 Task: In the Company merck.com, Create email and send with subject: 'We're Thrilled to Welcome You ', and with mail content 'Good Day,_x000D_
Embrace the power of innovation. Our disruptive solution will propel your industry forward and position you as a leader in your field._x000D_
Best Regards', attach the document: Project_plan.docx and insert image: visitingcard.jpg. Below Best Regards, write Twitter and insert the URL: 'twitter.com'. Mark checkbox to create task to follow up : In 3 business days .  Enter or choose an email address of recipient's from company's contact and send.. Logged in from softage.1@softage.net
Action: Mouse moved to (90, 60)
Screenshot: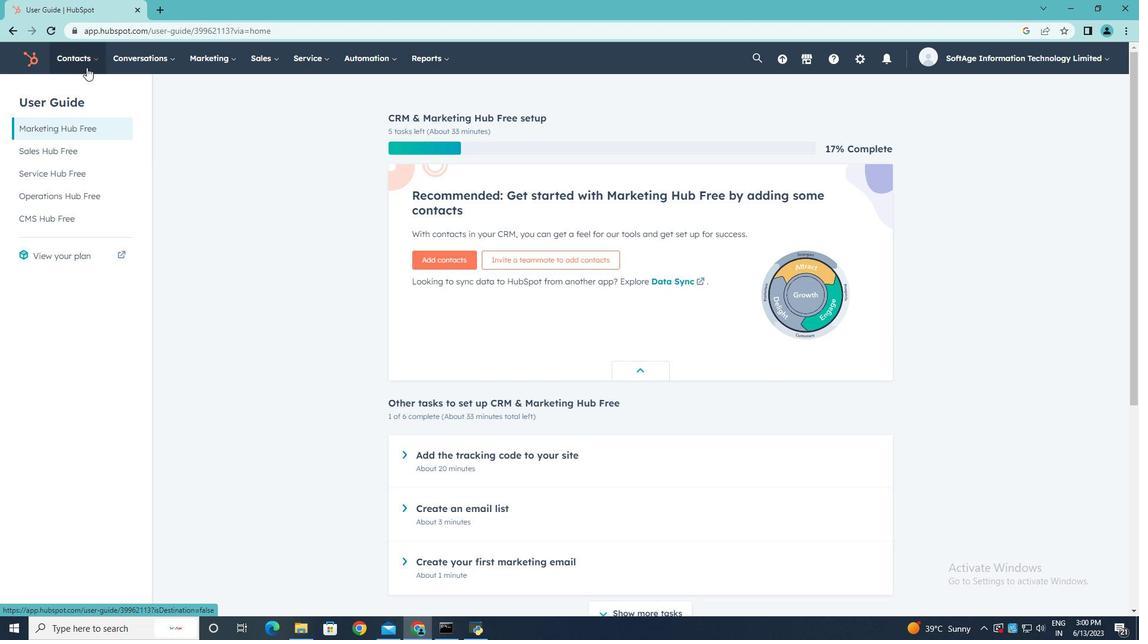 
Action: Mouse pressed left at (90, 60)
Screenshot: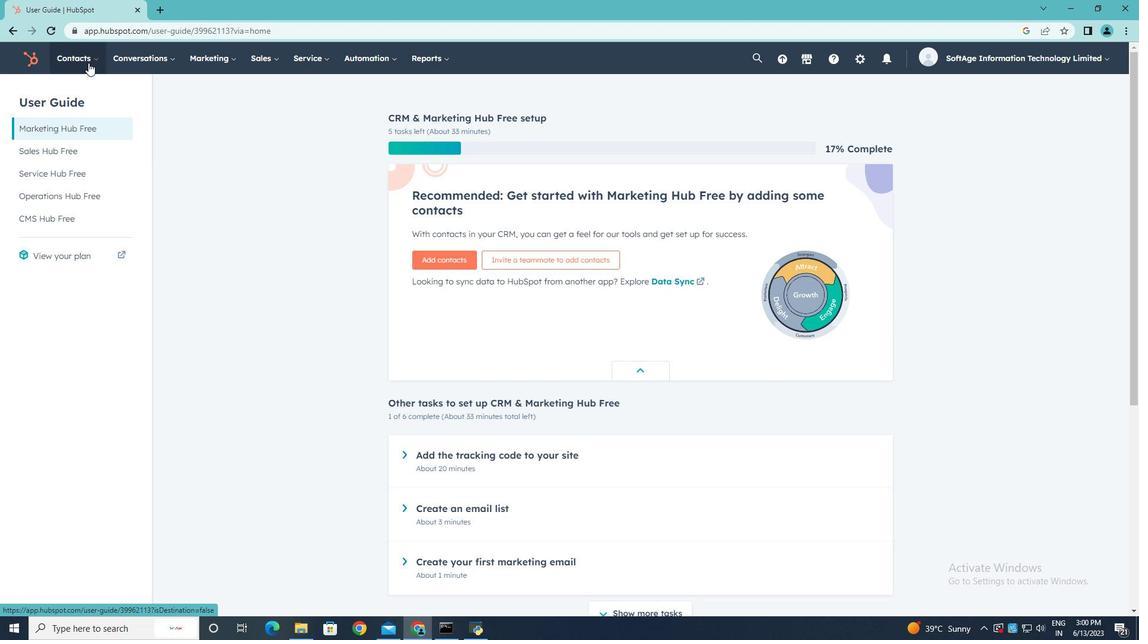 
Action: Mouse moved to (79, 115)
Screenshot: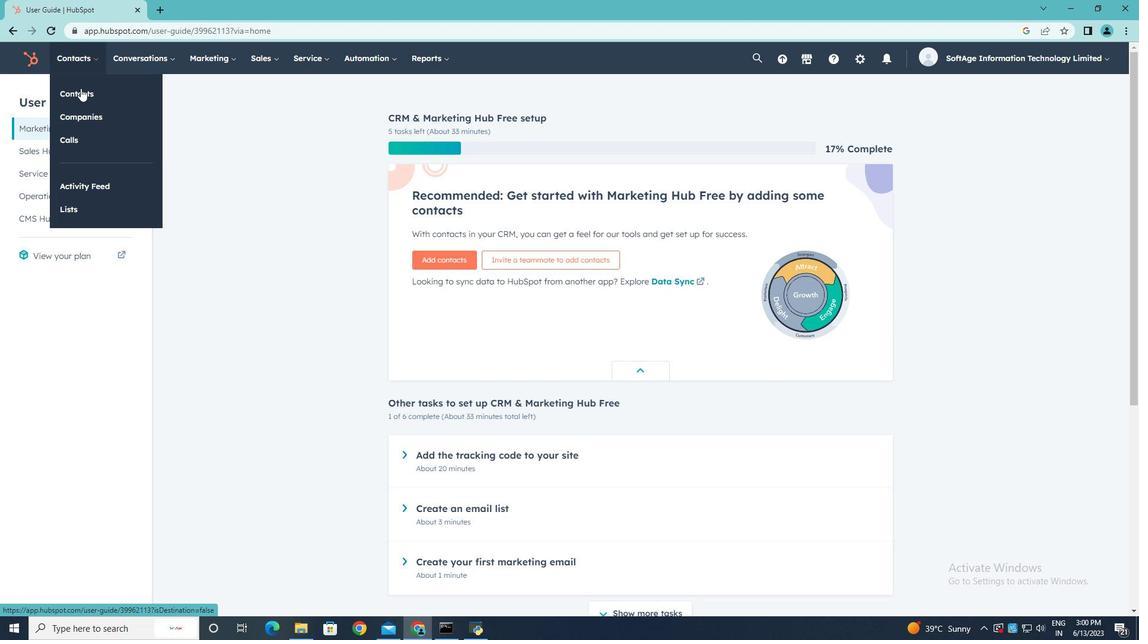 
Action: Mouse pressed left at (79, 115)
Screenshot: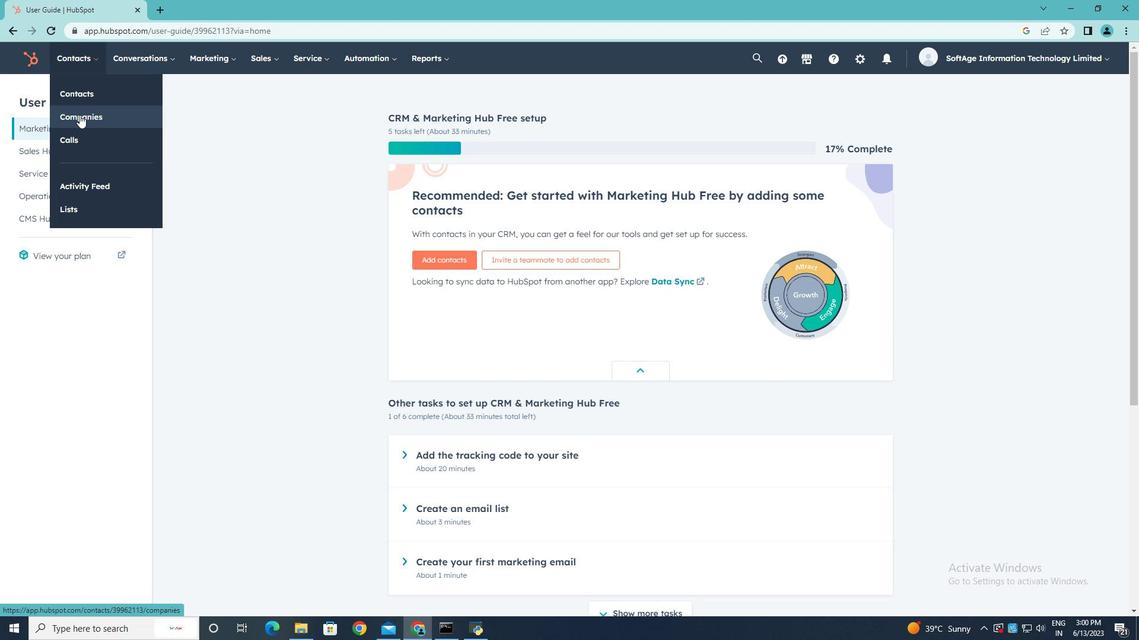 
Action: Mouse moved to (96, 194)
Screenshot: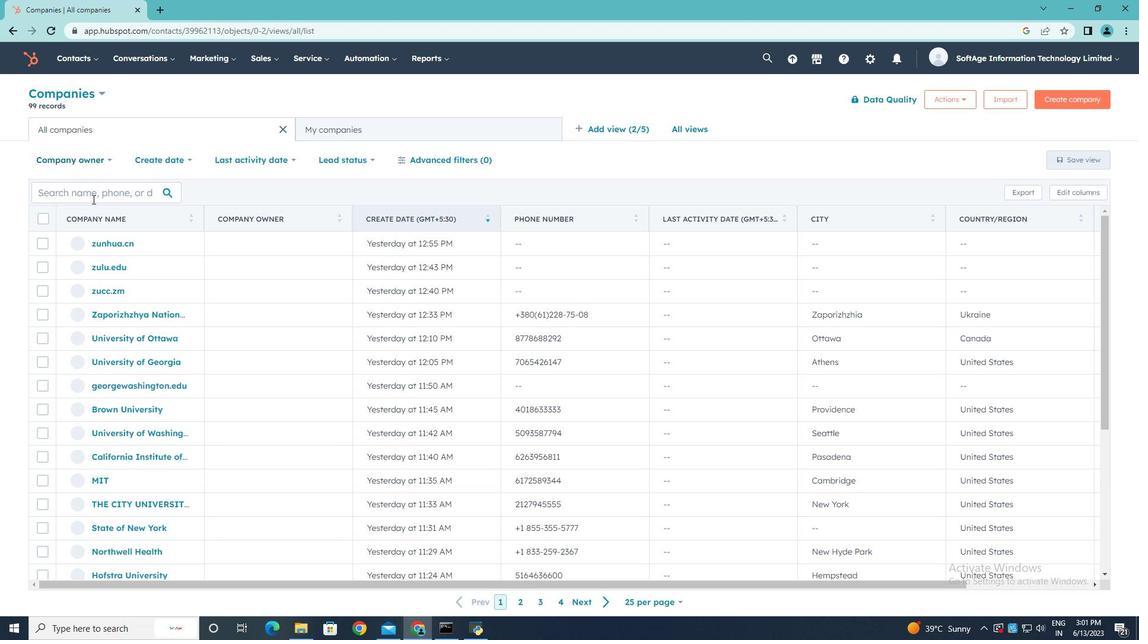 
Action: Mouse pressed left at (96, 194)
Screenshot: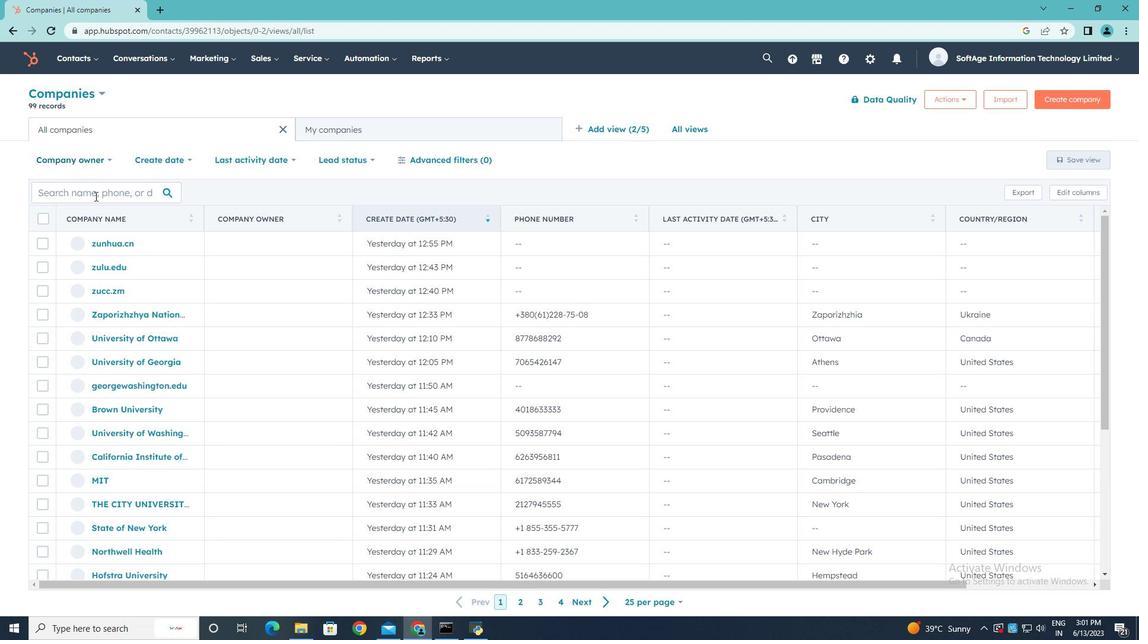 
Action: Key pressed merck.com
Screenshot: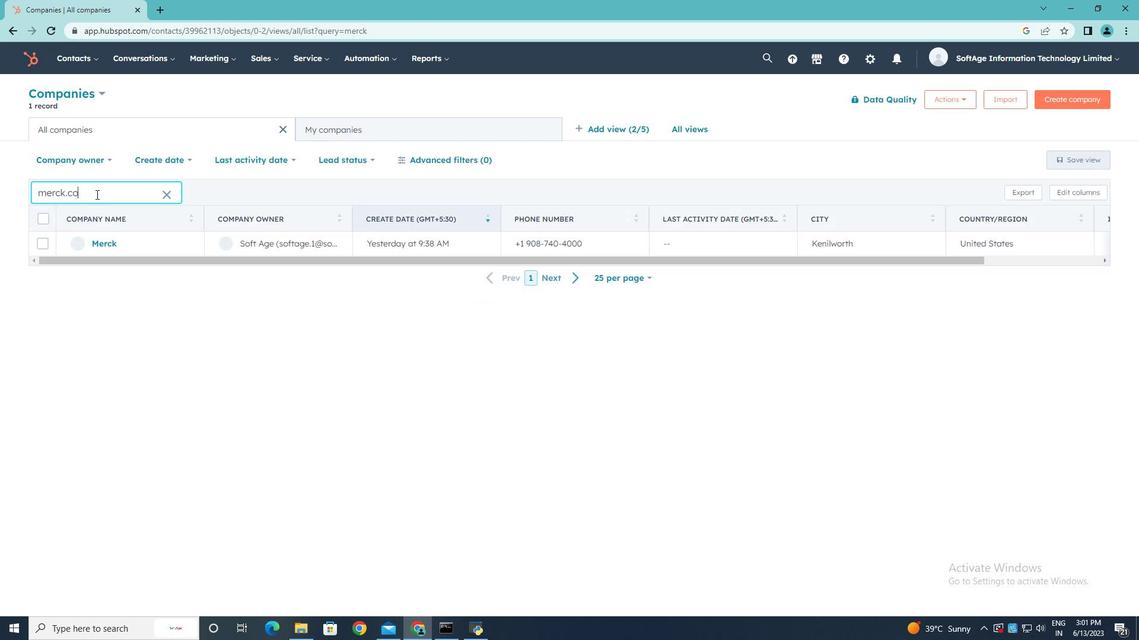 
Action: Mouse moved to (95, 239)
Screenshot: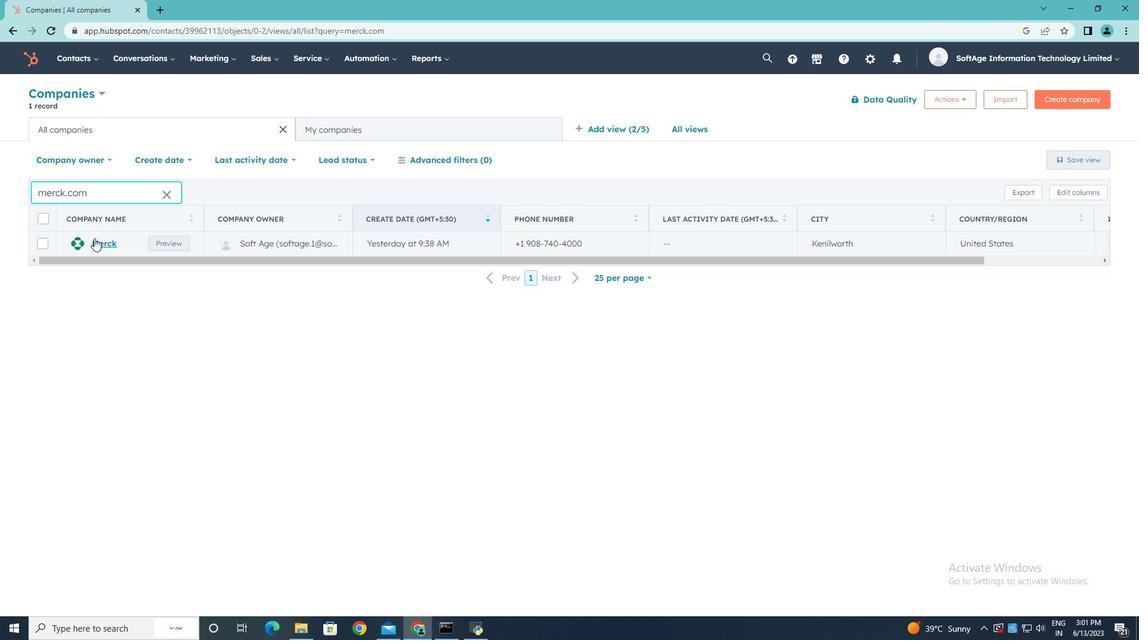 
Action: Mouse pressed left at (95, 239)
Screenshot: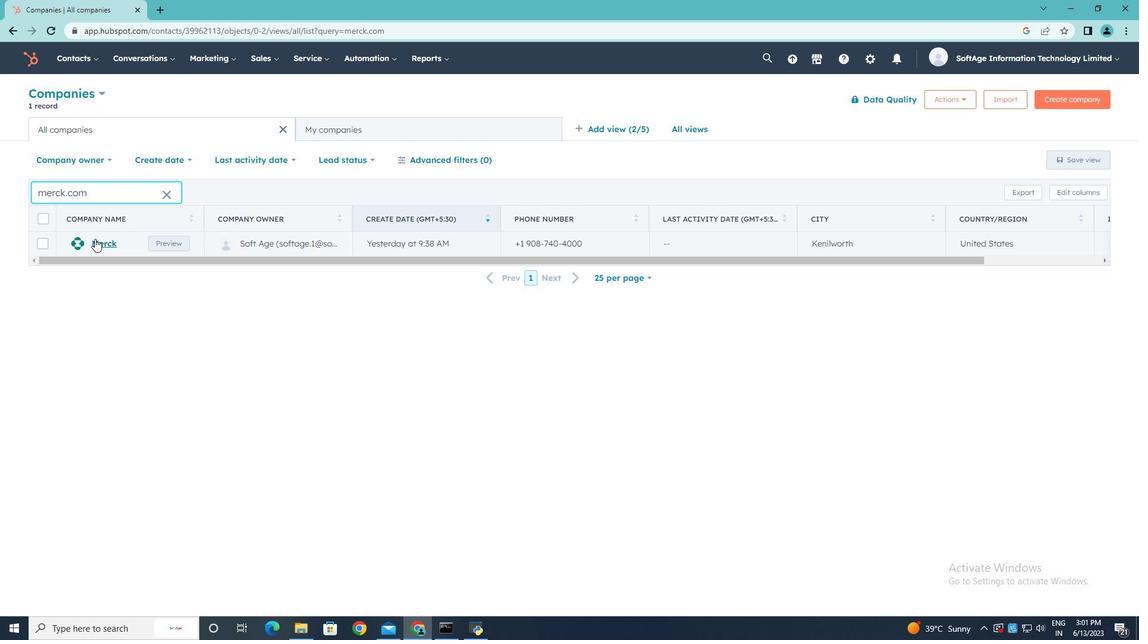 
Action: Mouse moved to (81, 200)
Screenshot: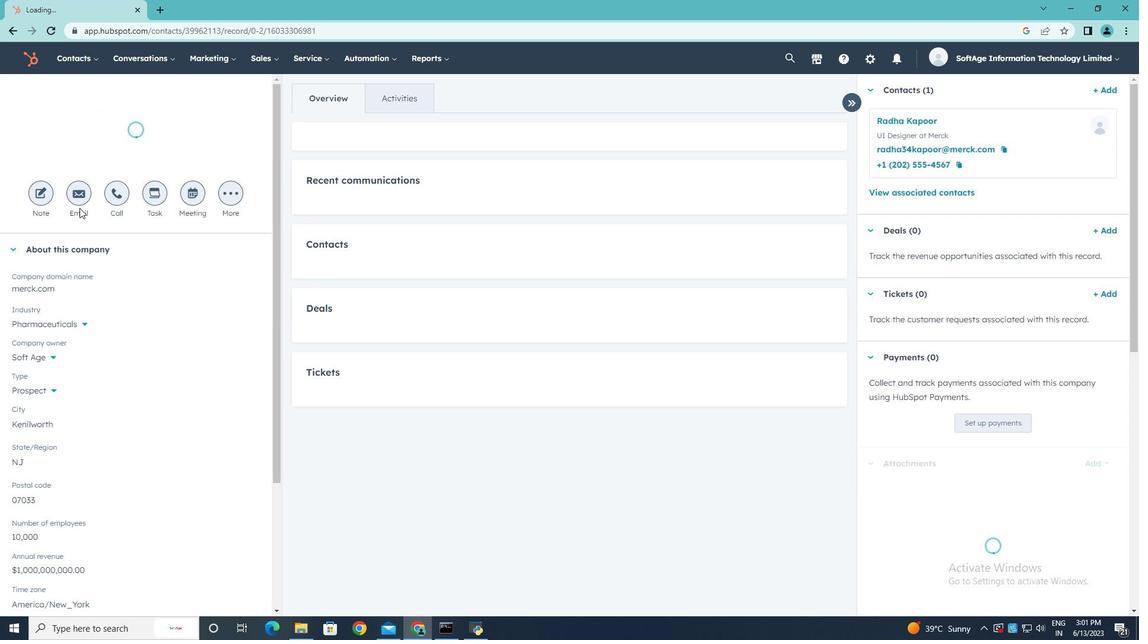 
Action: Mouse pressed left at (81, 200)
Screenshot: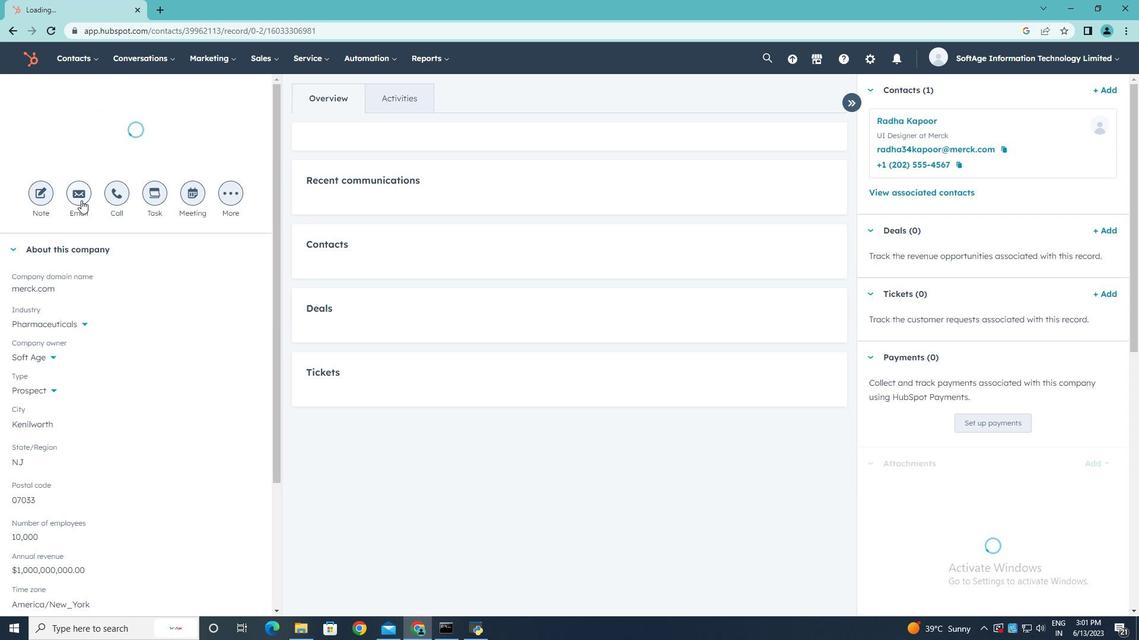 
Action: Mouse moved to (728, 403)
Screenshot: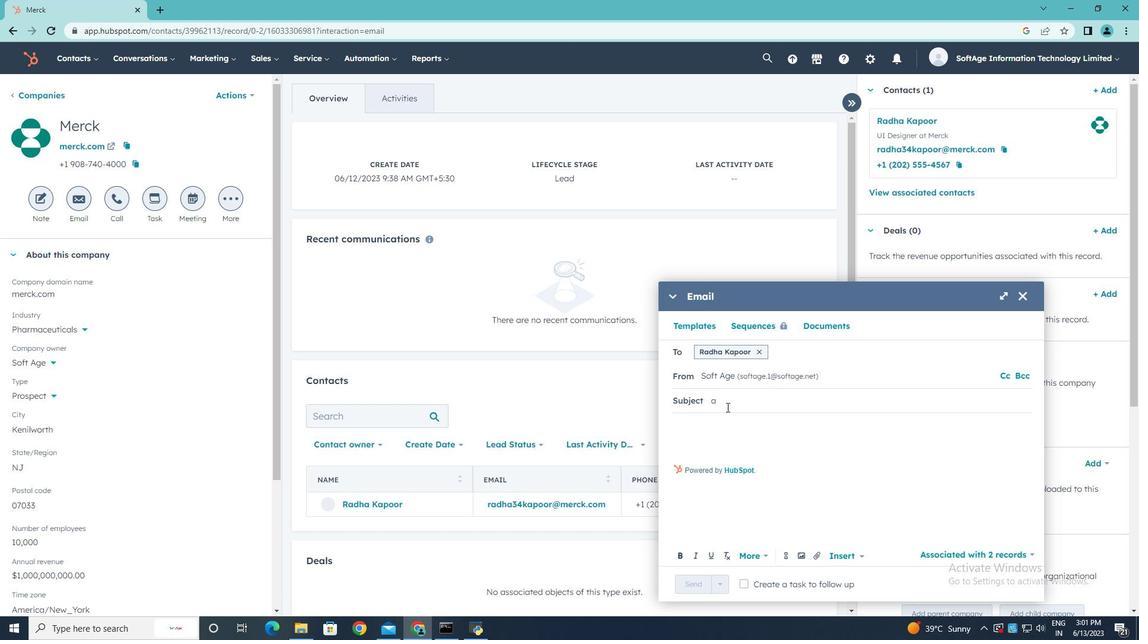 
Action: Mouse pressed left at (728, 403)
Screenshot: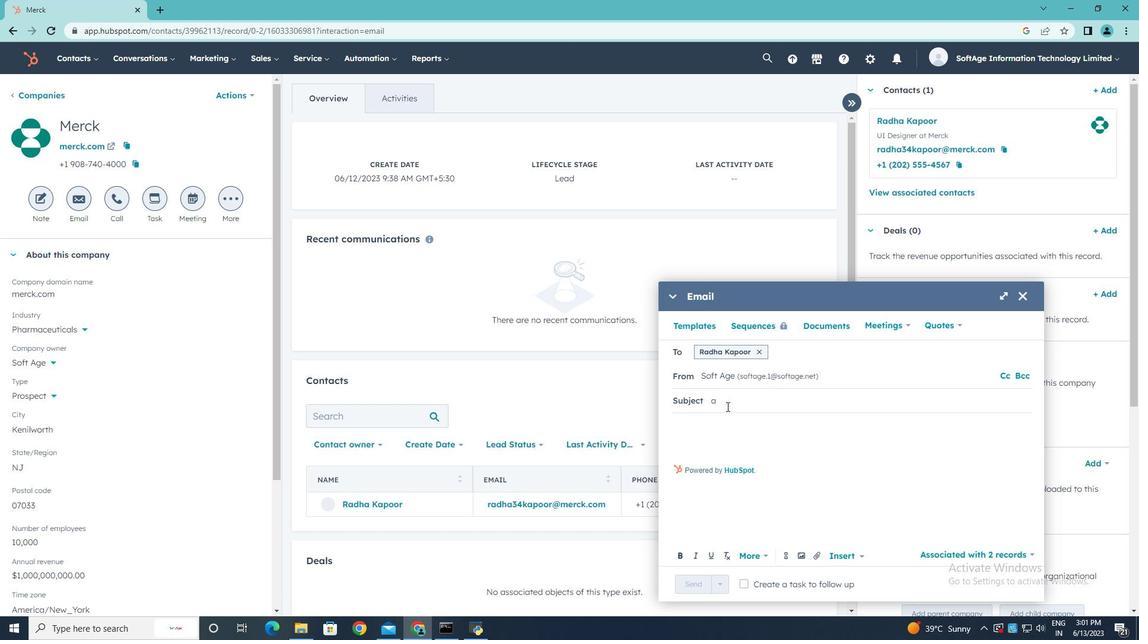 
Action: Mouse moved to (709, 404)
Screenshot: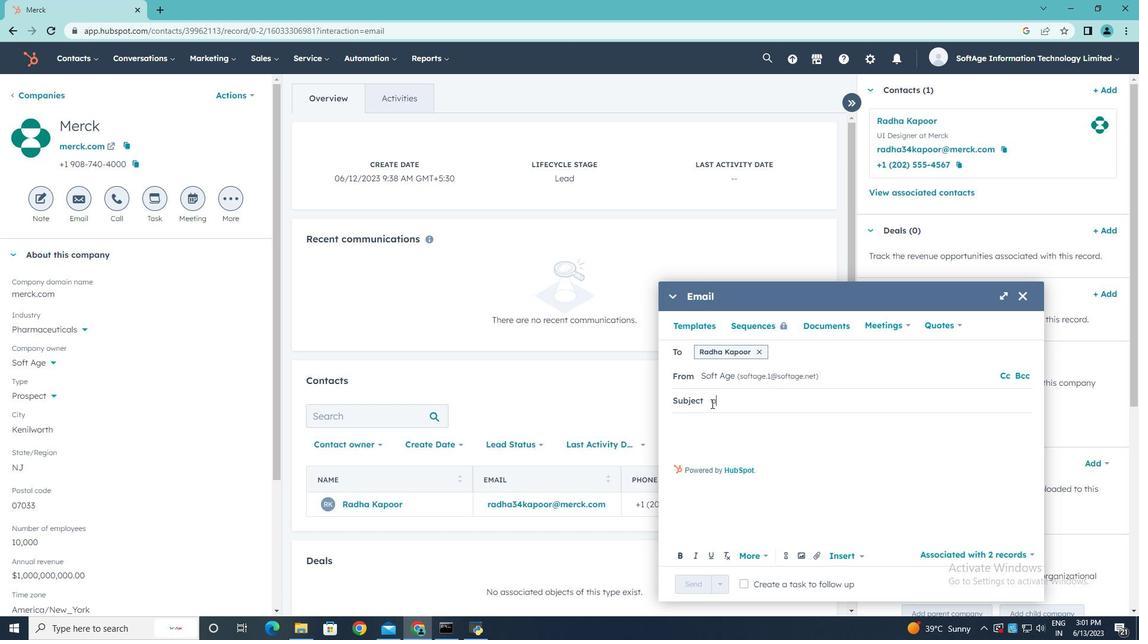 
Action: Key pressed <Key.shift>We're<Key.space><Key.shift><Key.shift><Key.shift>Thrilled<Key.space>to<Key.space><Key.shift>Welcome<Key.space><Key.shift>You
Screenshot: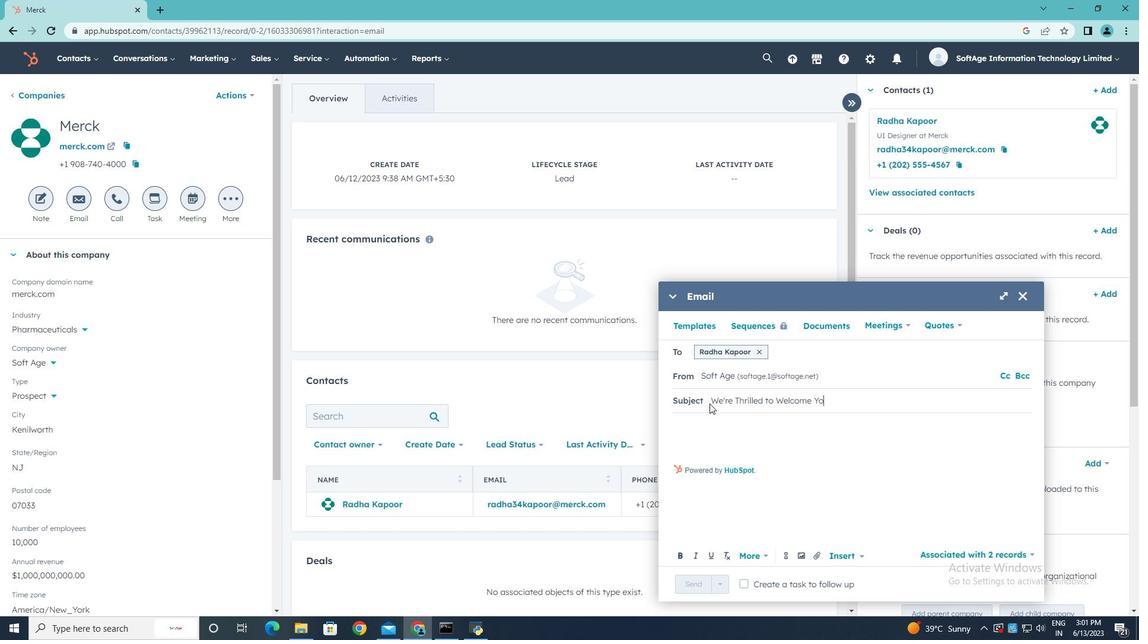 
Action: Mouse moved to (679, 422)
Screenshot: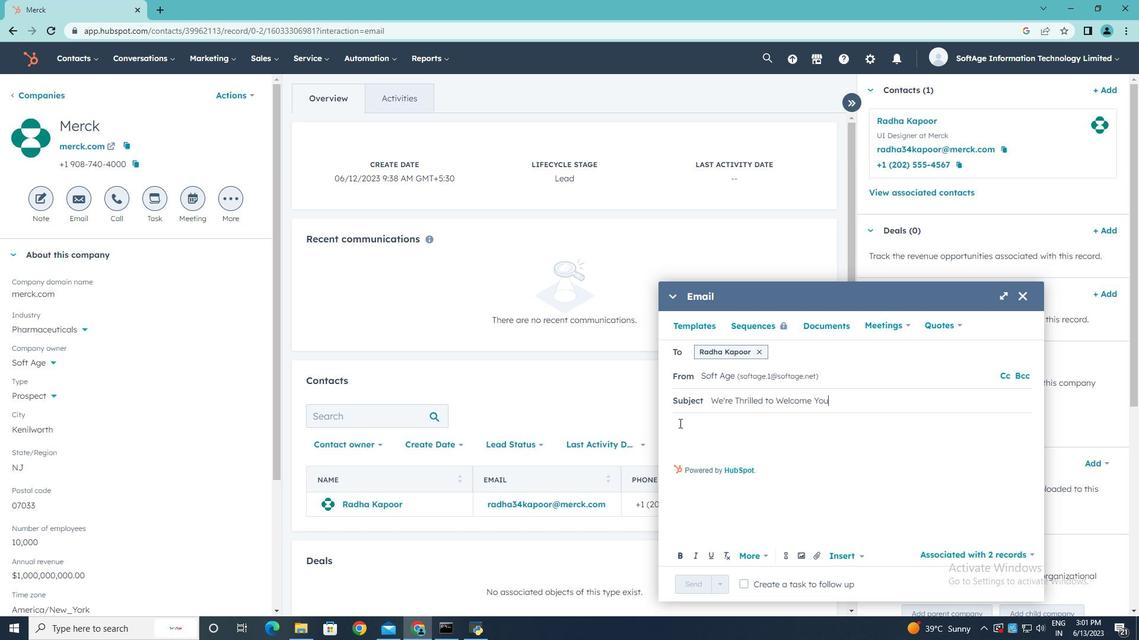 
Action: Mouse pressed left at (679, 422)
Screenshot: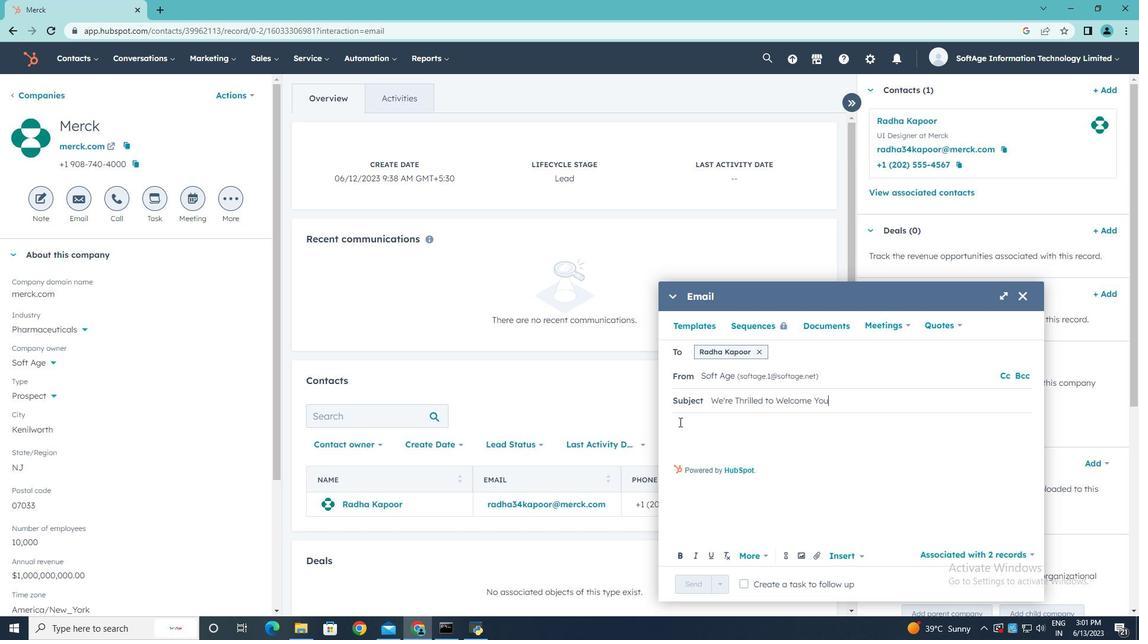 
Action: Key pressed <Key.shift><Key.shift><Key.shift><Key.shift><Key.shift><Key.shift><Key.shift><Key.shift><Key.shift><Key.shift><Key.shift><Key.shift><Key.shift><Key.shift><Key.shift><Key.shift><Key.shift>Good<Key.space><Key.shift>Day,
Screenshot: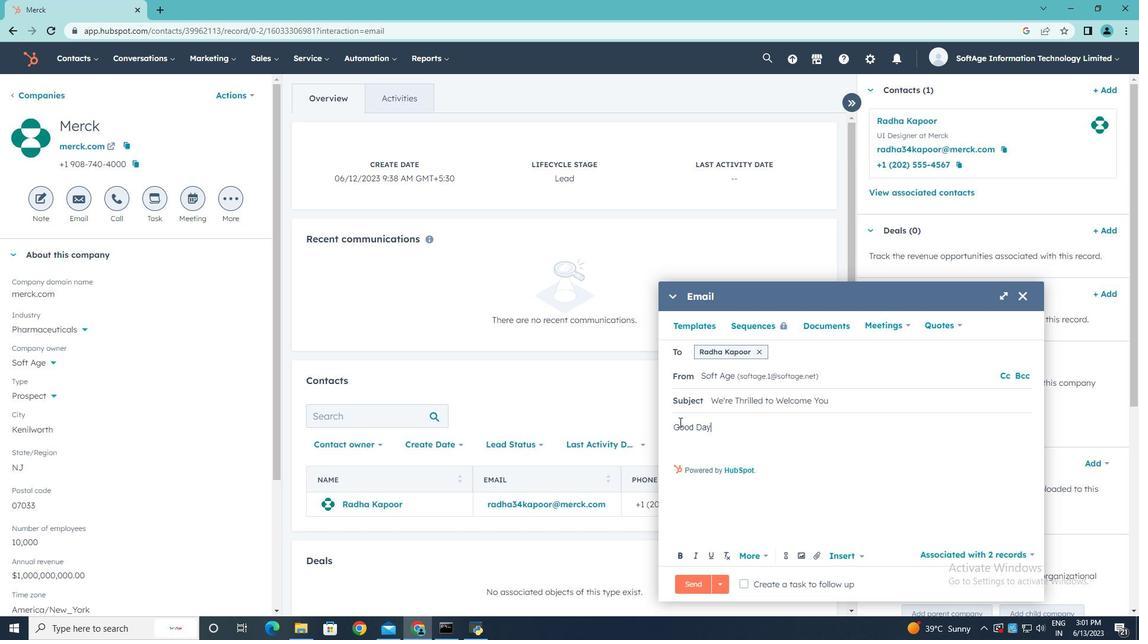 
Action: Mouse moved to (678, 437)
Screenshot: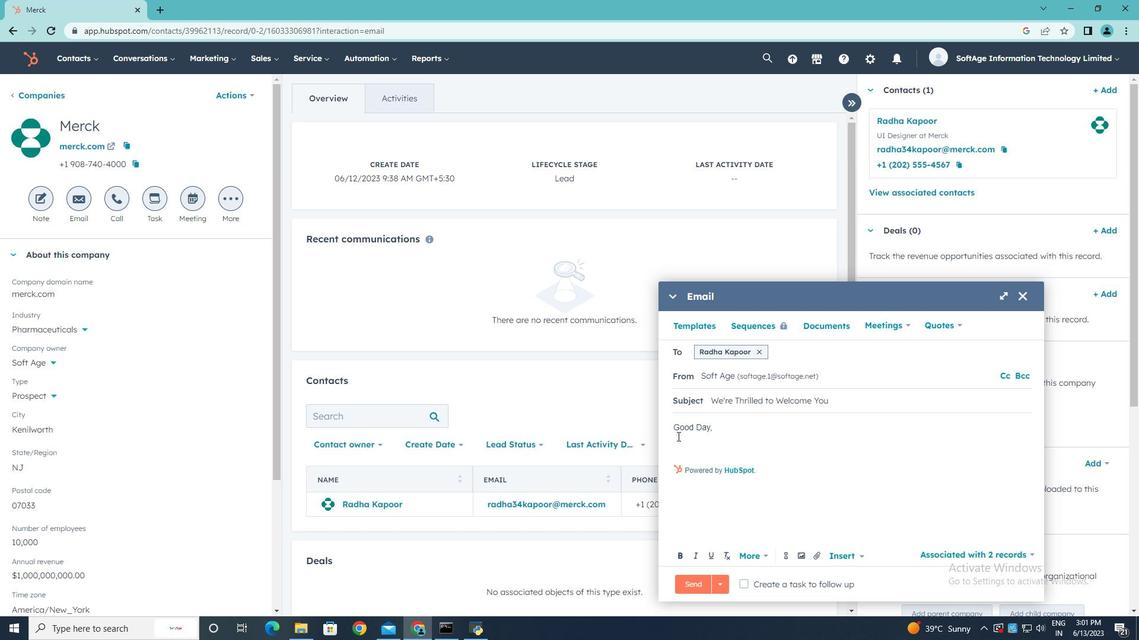
Action: Mouse pressed left at (678, 437)
Screenshot: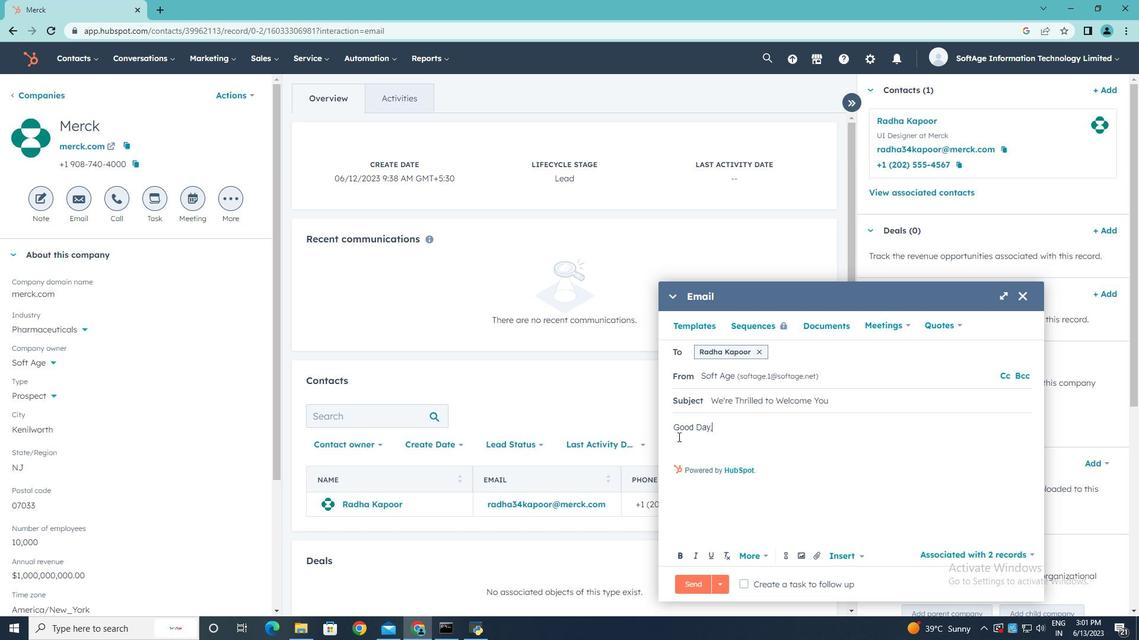 
Action: Mouse moved to (688, 360)
Screenshot: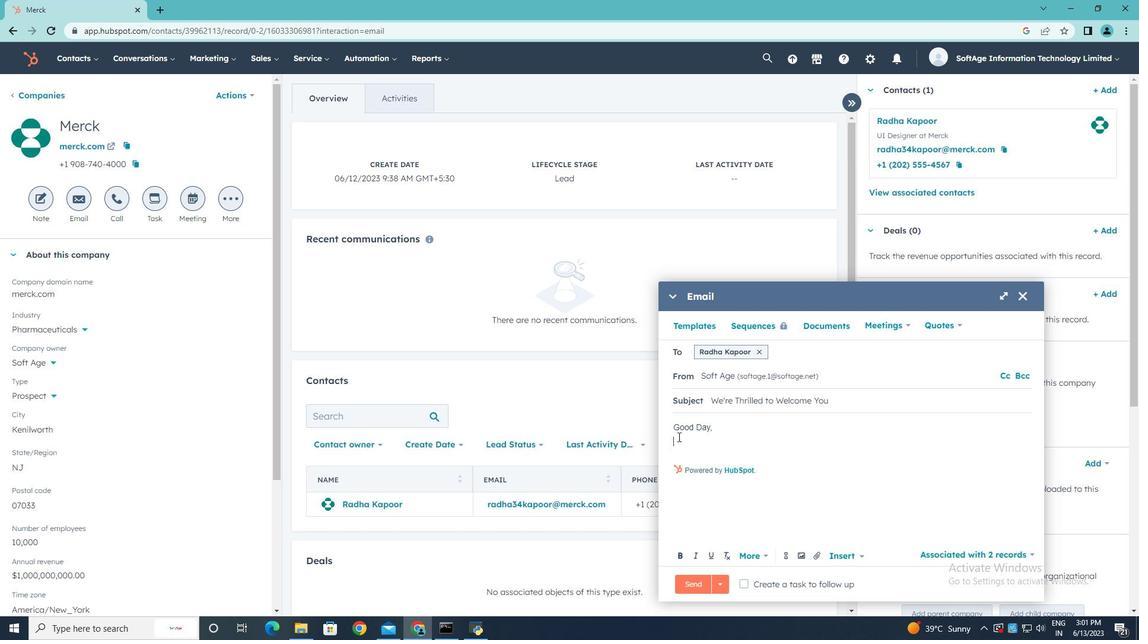 
Action: Key pressed <Key.shift>Embrace<Key.space>the<Key.space>power<Key.space>of<Key.space>innovation.<Key.space><Key.shift>Our<Key.space>disruptive<Key.space>solution<Key.space>will<Key.space>propel<Key.space>your<Key.space>industry<Key.space>forward<Key.space>and<Key.space>position<Key.space>you<Key.space>as<Key.space>a<Key.space>leader<Key.space>in<Key.space>your<Key.space>field.
Screenshot: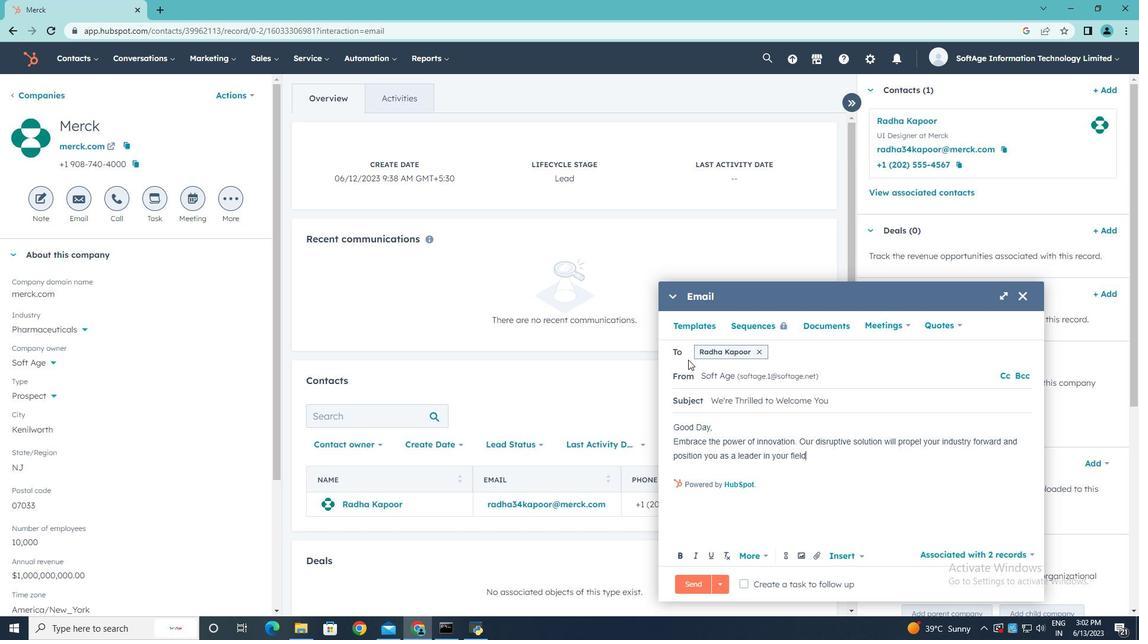 
Action: Mouse moved to (687, 470)
Screenshot: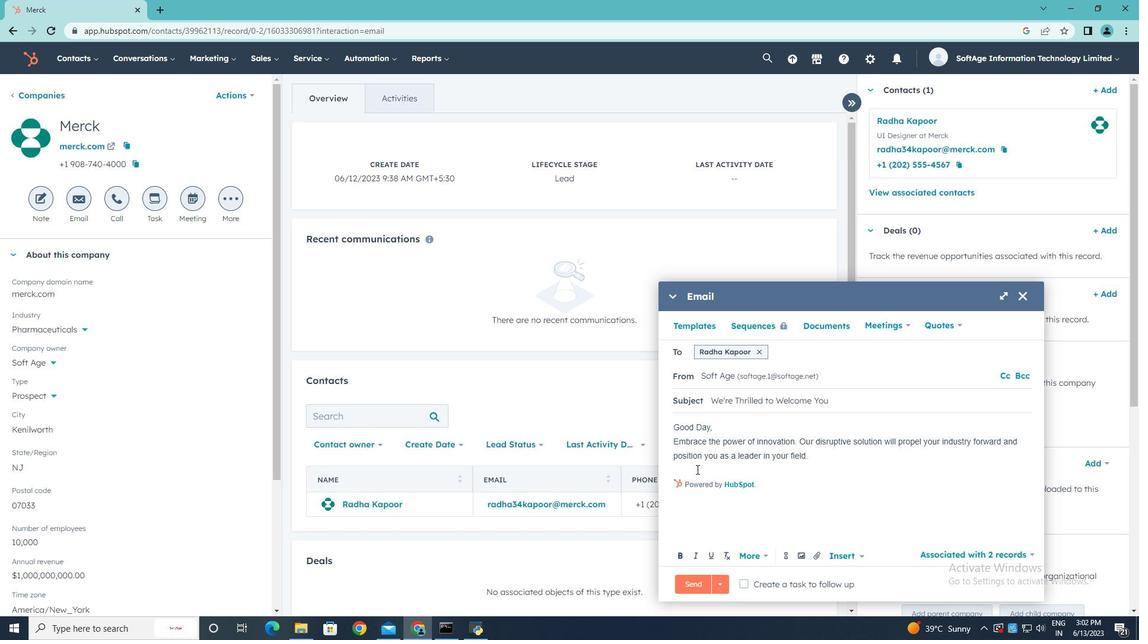 
Action: Mouse pressed left at (687, 470)
Screenshot: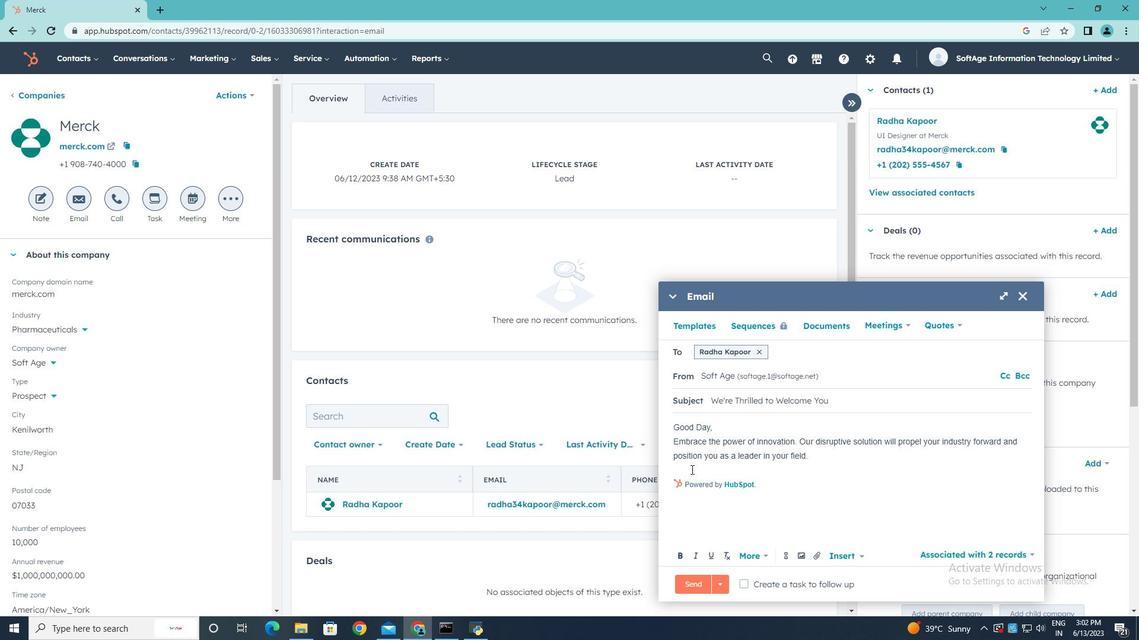 
Action: Mouse moved to (687, 470)
Screenshot: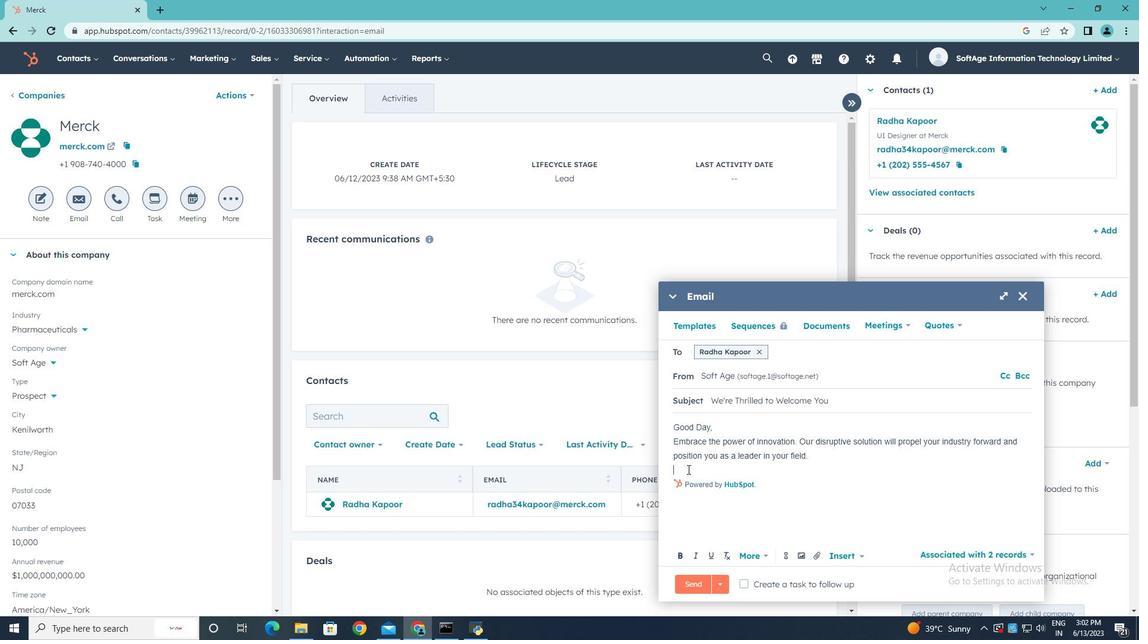 
Action: Key pressed <Key.enter><Key.shift>Best<Key.space><Key.shift>Regards,
Screenshot: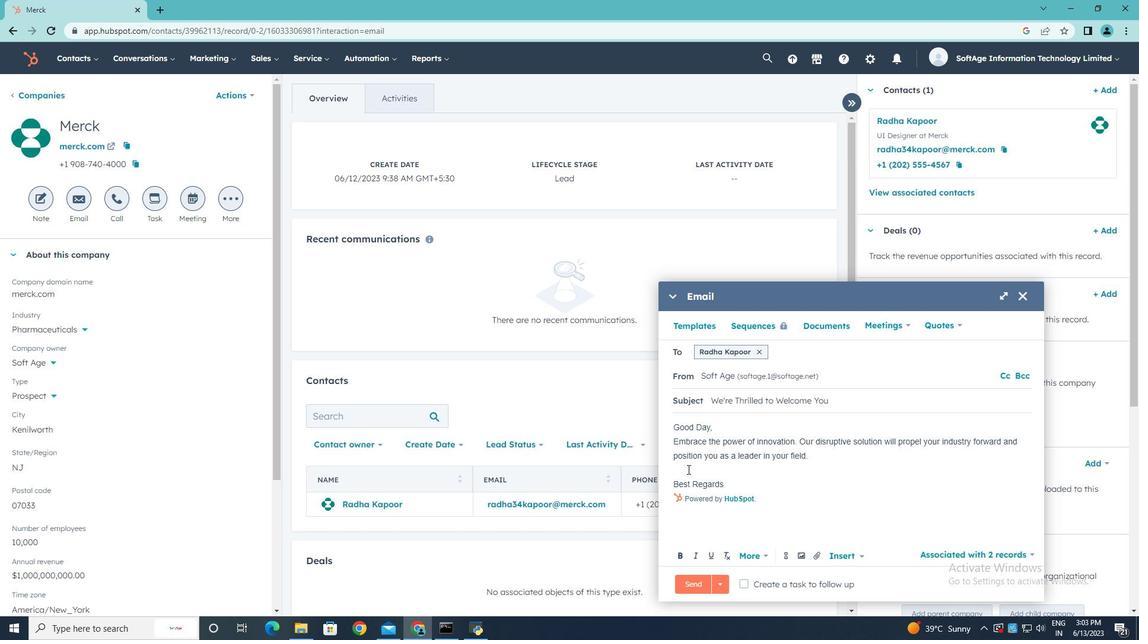 
Action: Mouse moved to (815, 557)
Screenshot: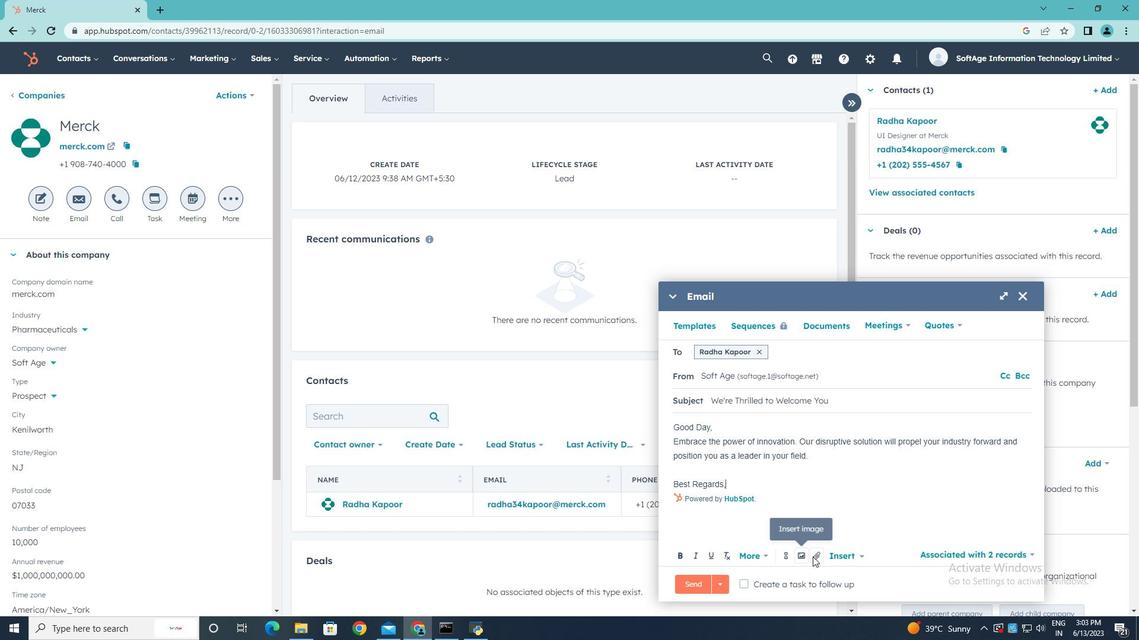 
Action: Mouse pressed left at (815, 557)
Screenshot: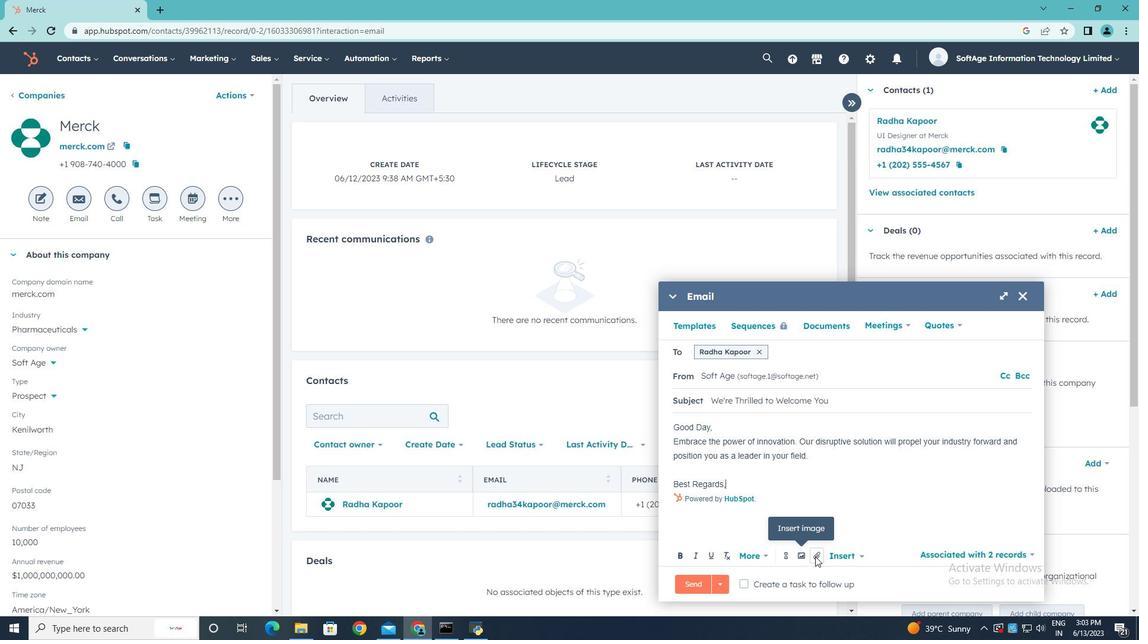 
Action: Mouse moved to (834, 519)
Screenshot: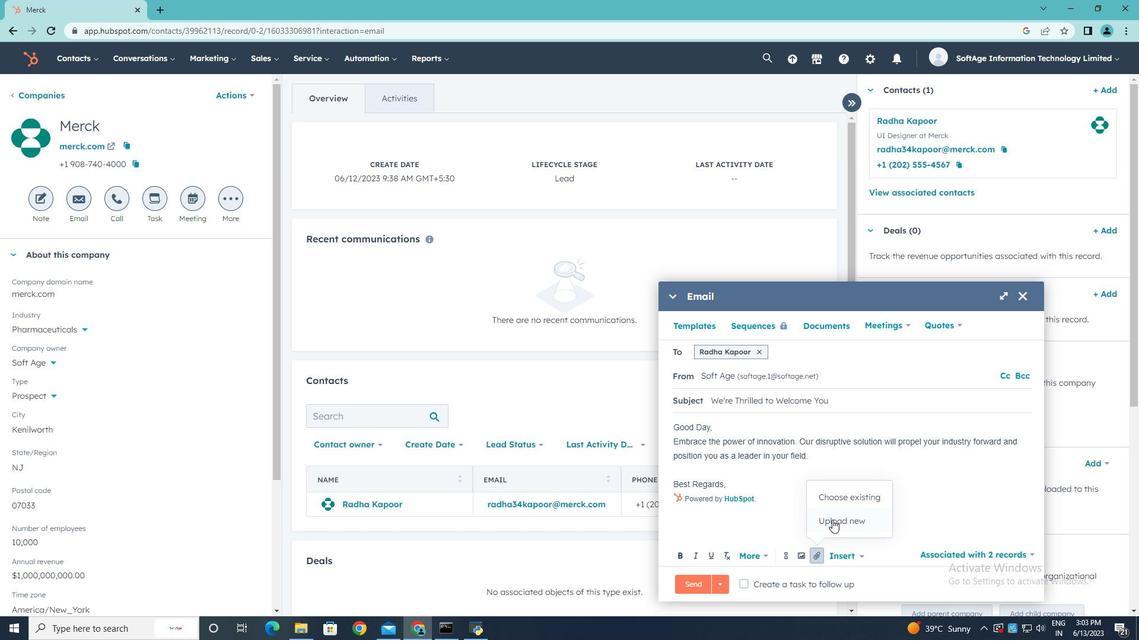 
Action: Mouse pressed left at (834, 519)
Screenshot: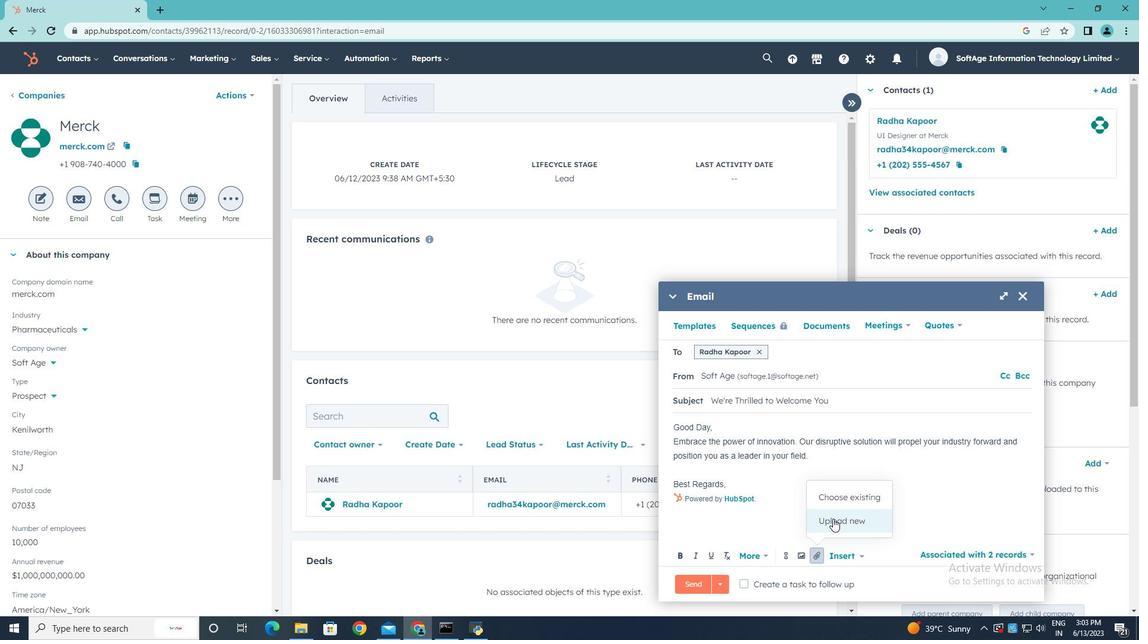 
Action: Mouse moved to (208, 122)
Screenshot: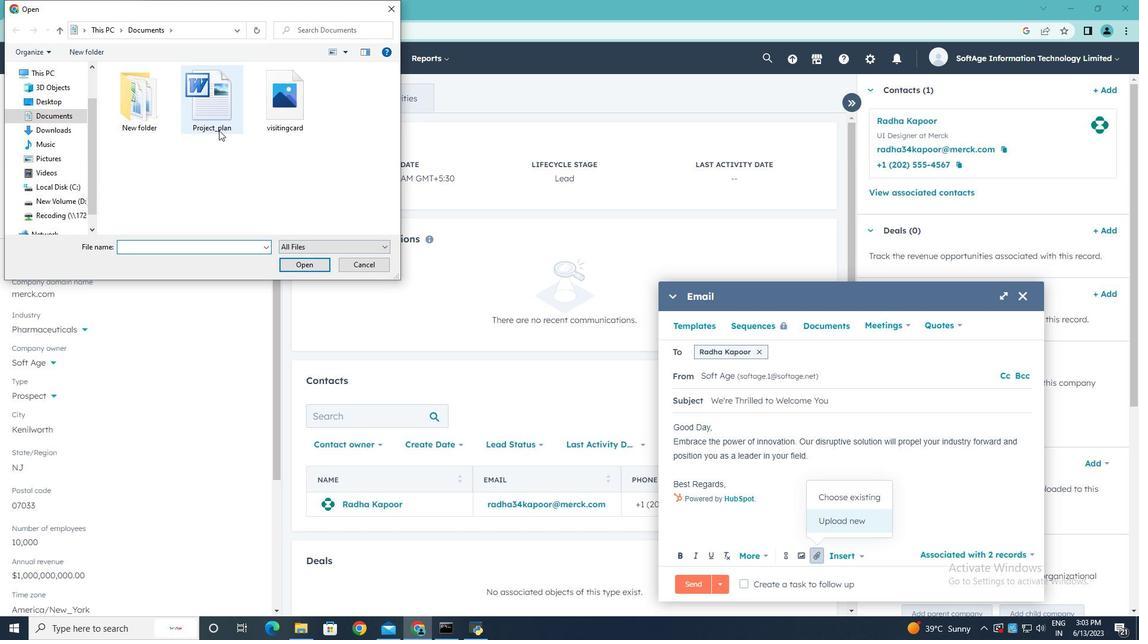 
Action: Mouse pressed left at (208, 122)
Screenshot: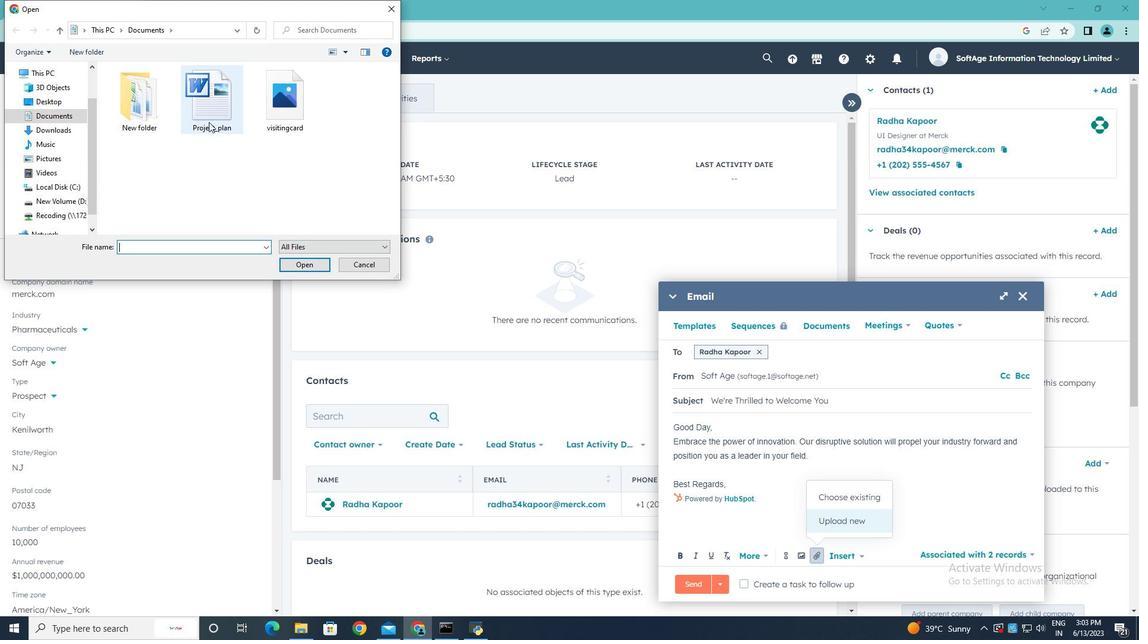 
Action: Mouse moved to (299, 268)
Screenshot: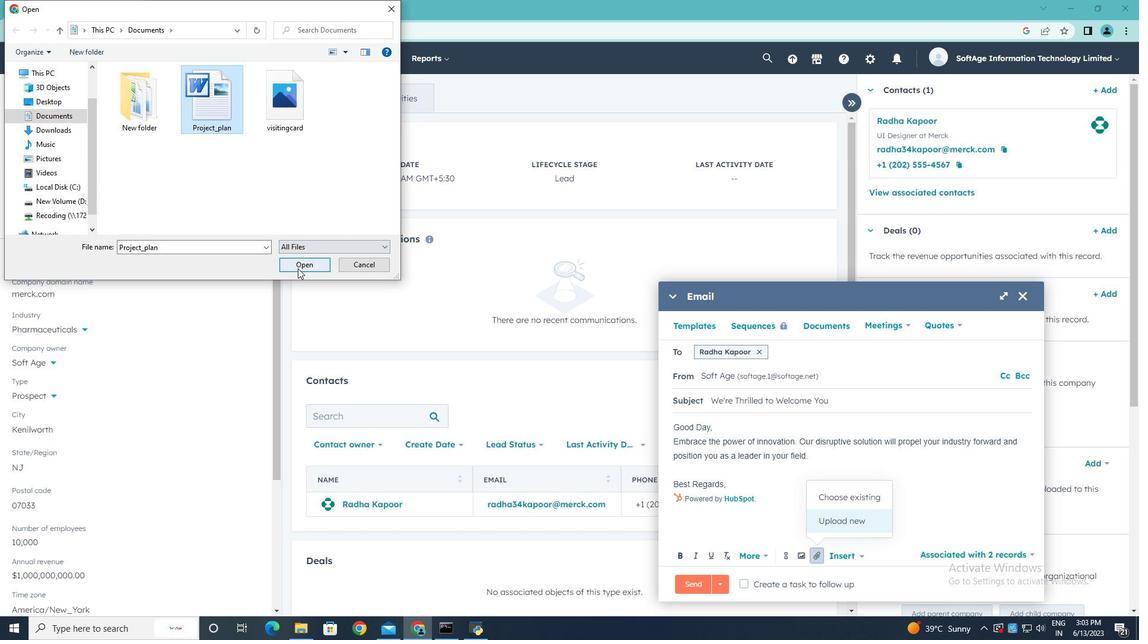 
Action: Mouse pressed left at (299, 268)
Screenshot: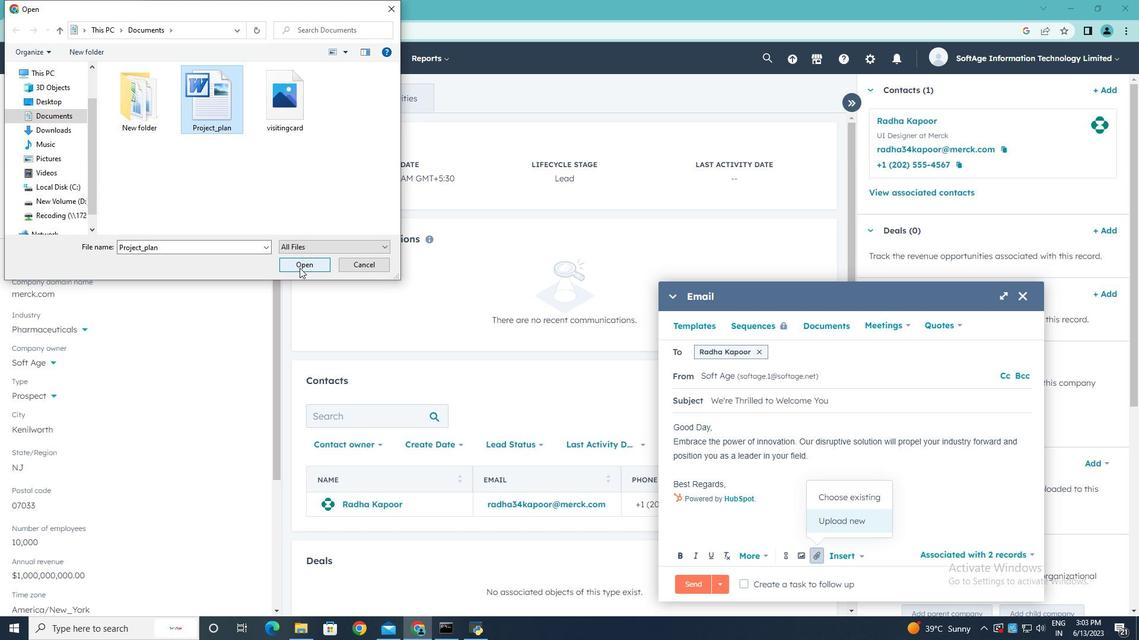 
Action: Mouse moved to (819, 524)
Screenshot: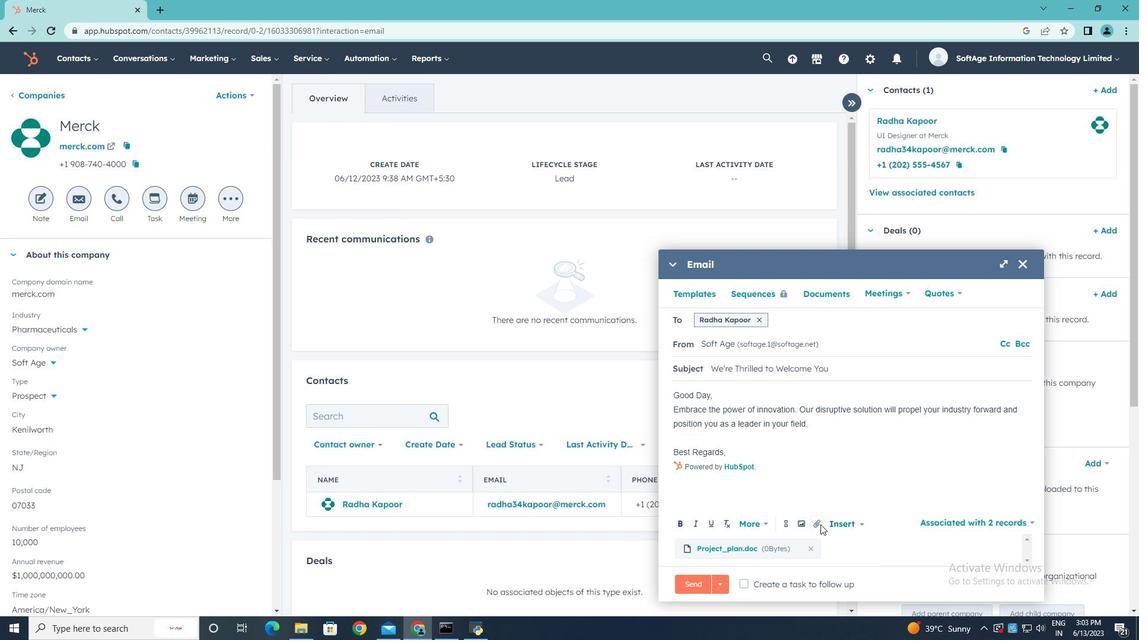 
Action: Mouse pressed left at (819, 524)
Screenshot: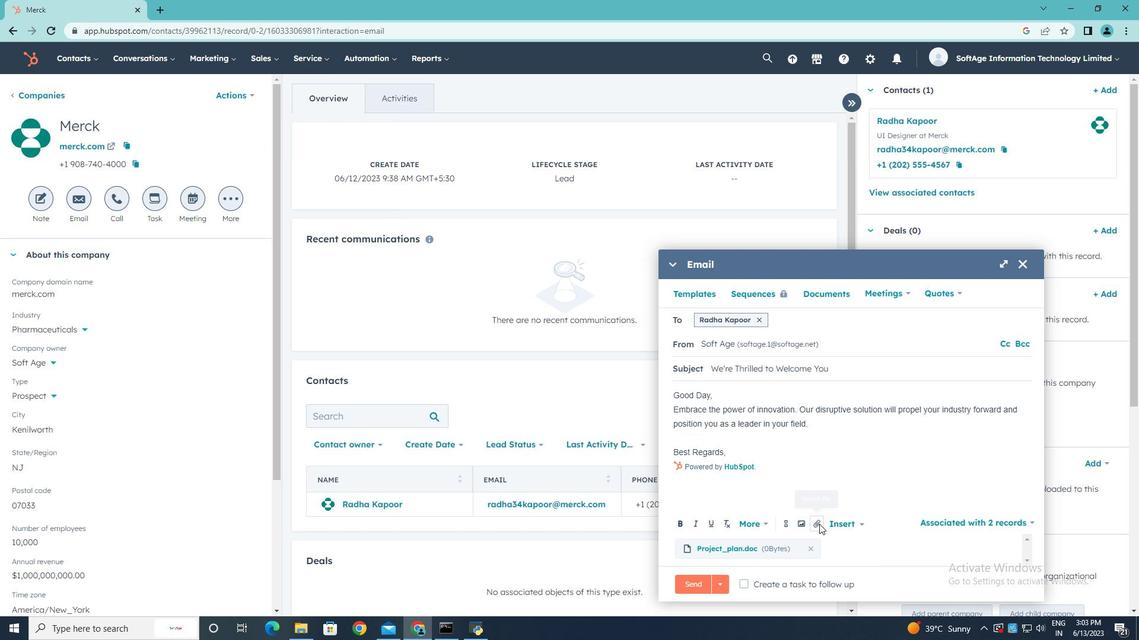 
Action: Mouse moved to (843, 497)
Screenshot: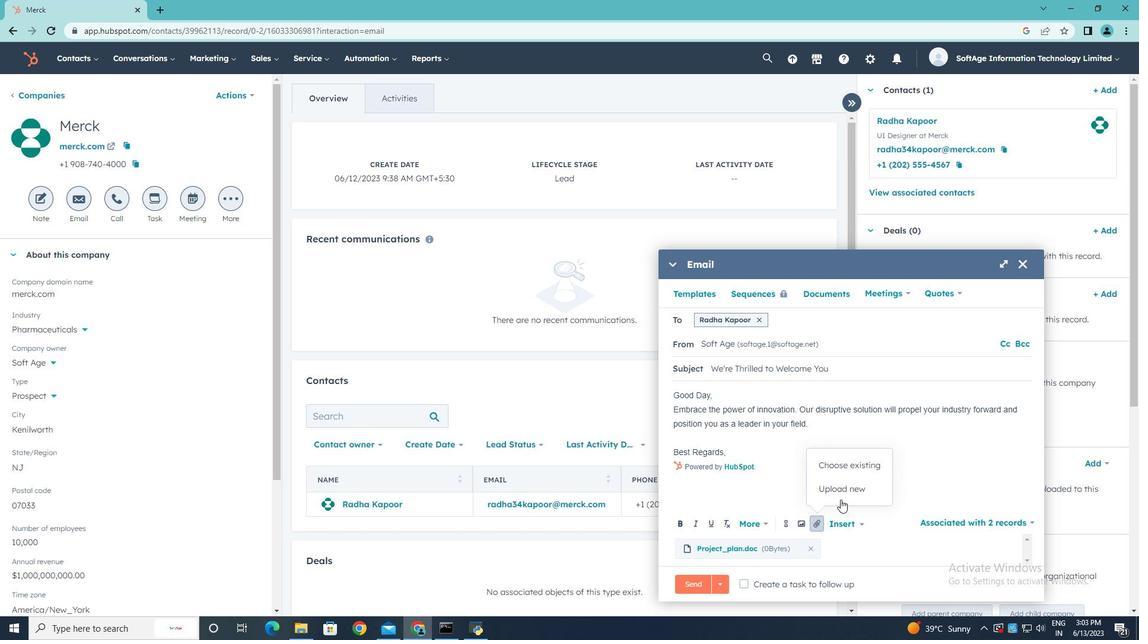 
Action: Mouse pressed left at (843, 497)
Screenshot: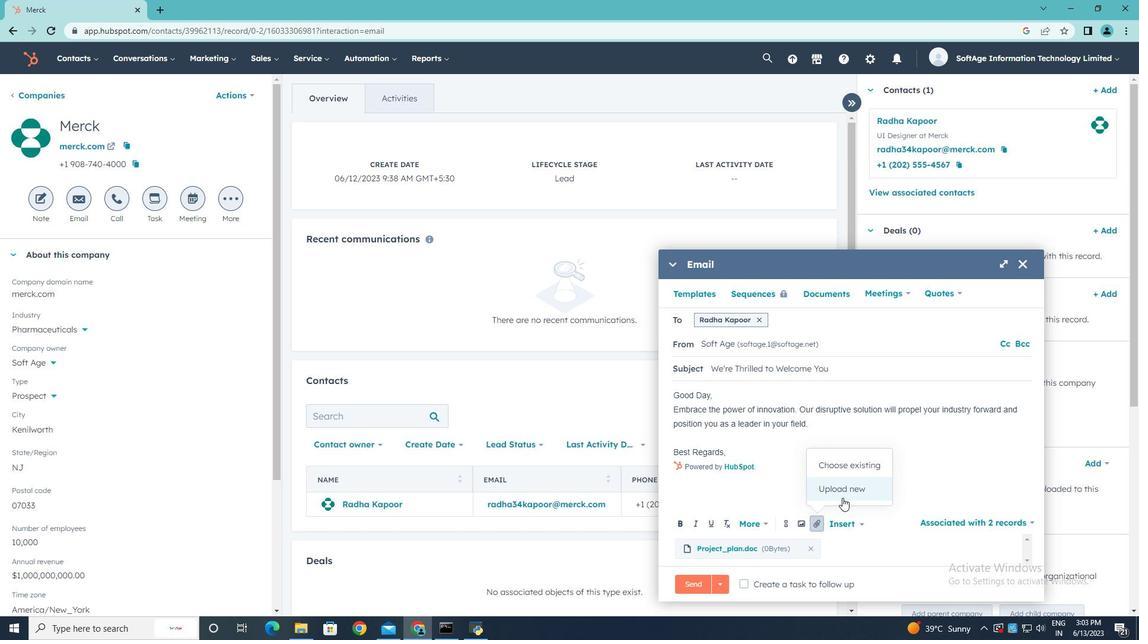 
Action: Mouse moved to (275, 102)
Screenshot: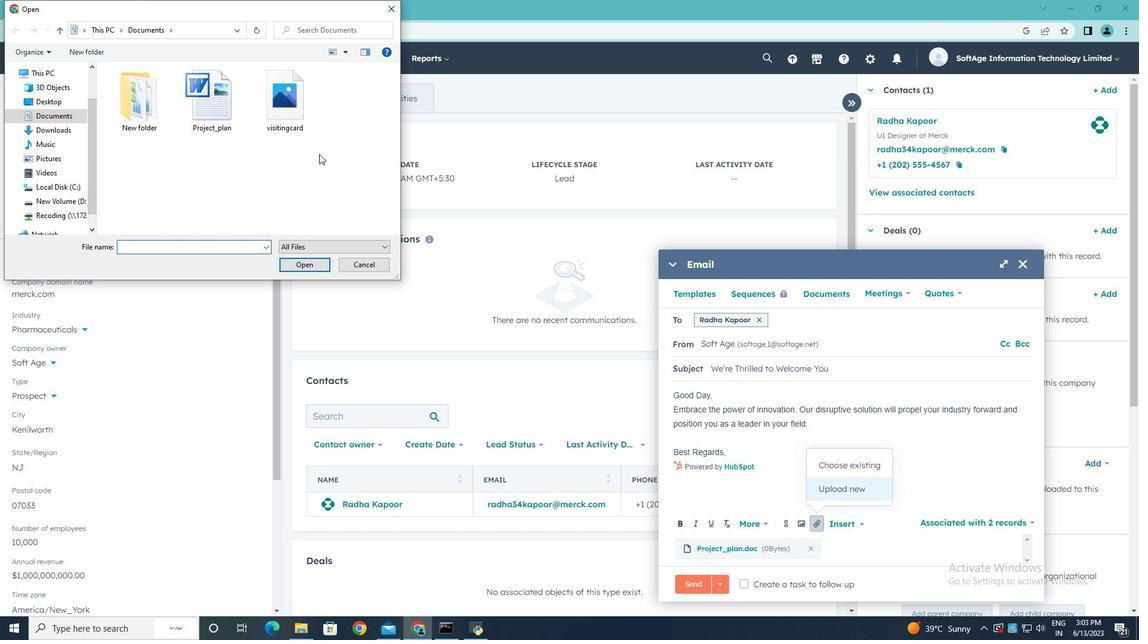 
Action: Mouse pressed left at (275, 102)
Screenshot: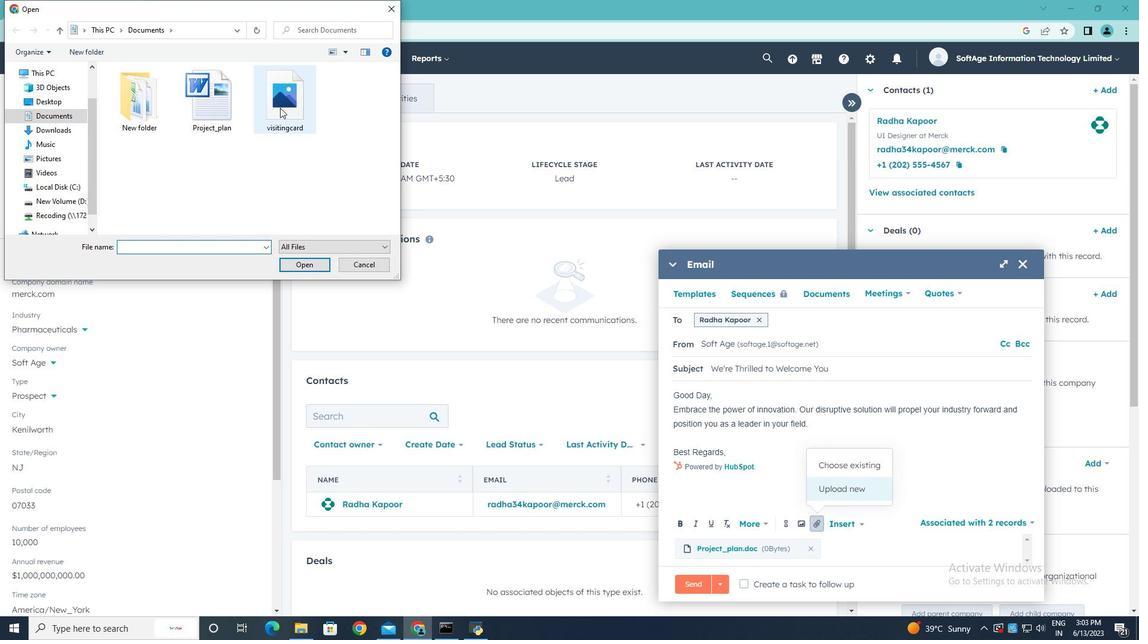 
Action: Mouse moved to (297, 265)
Screenshot: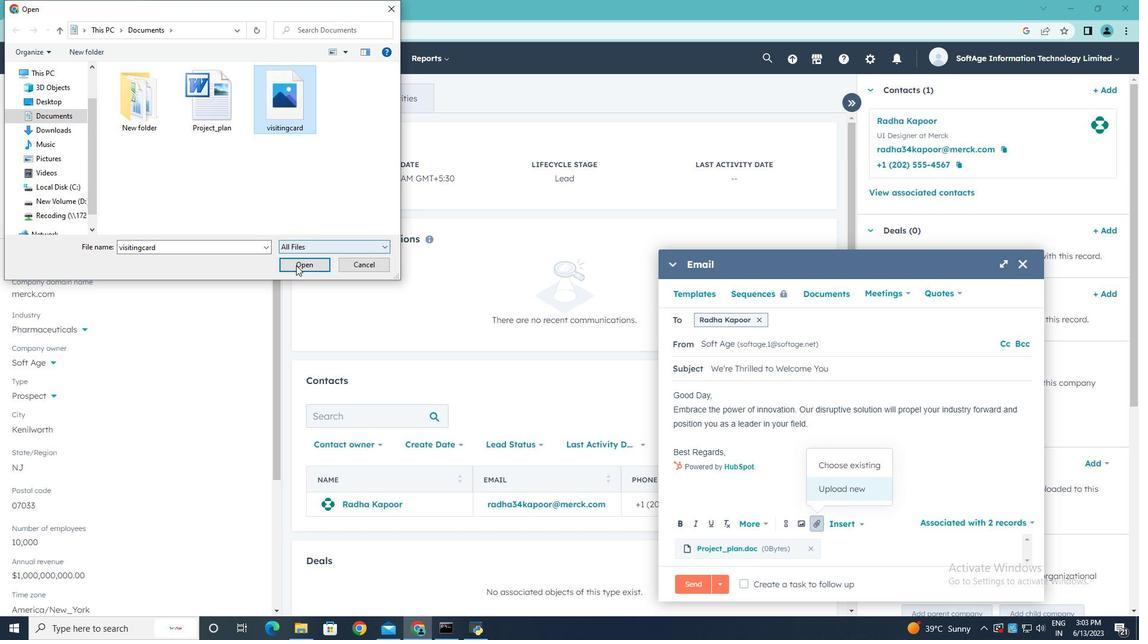 
Action: Mouse pressed left at (297, 265)
Screenshot: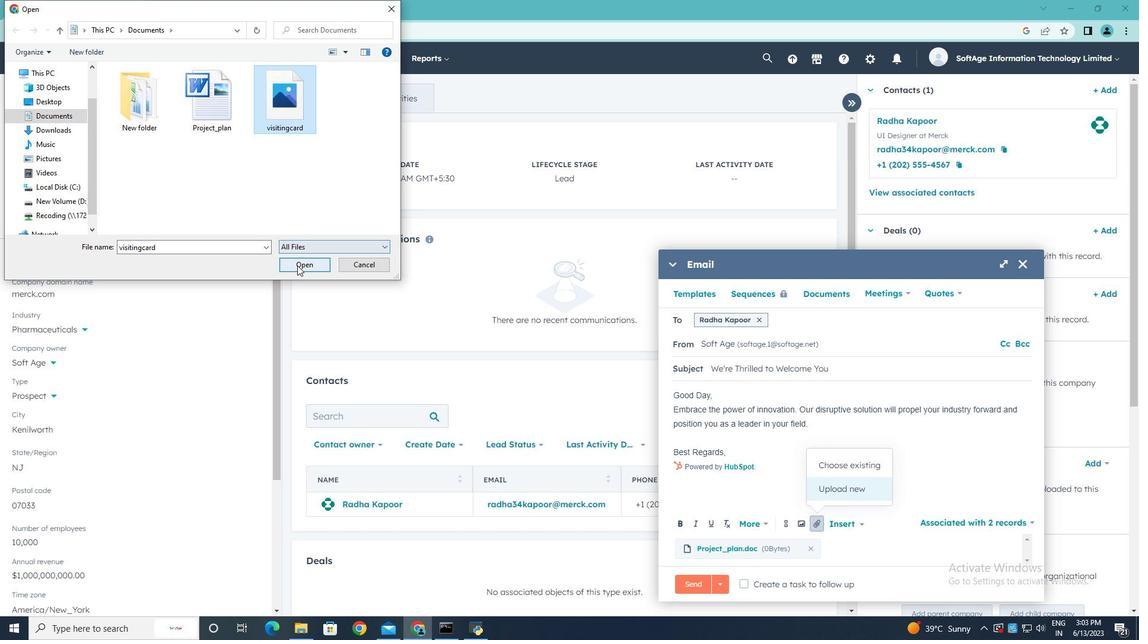 
Action: Mouse moved to (730, 451)
Screenshot: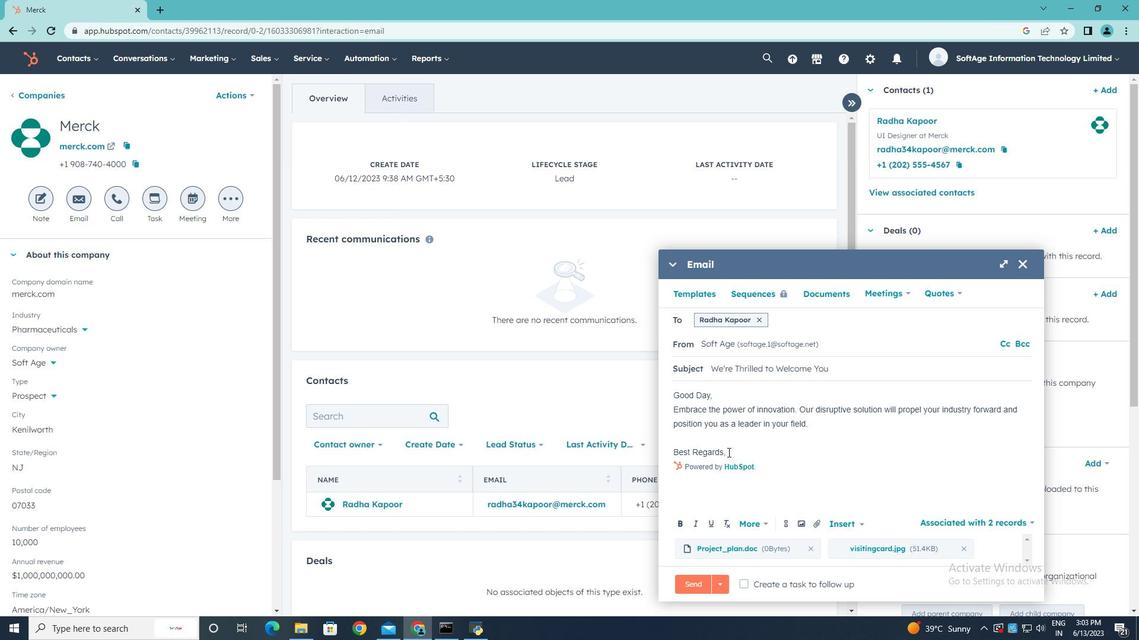 
Action: Mouse pressed left at (730, 451)
Screenshot: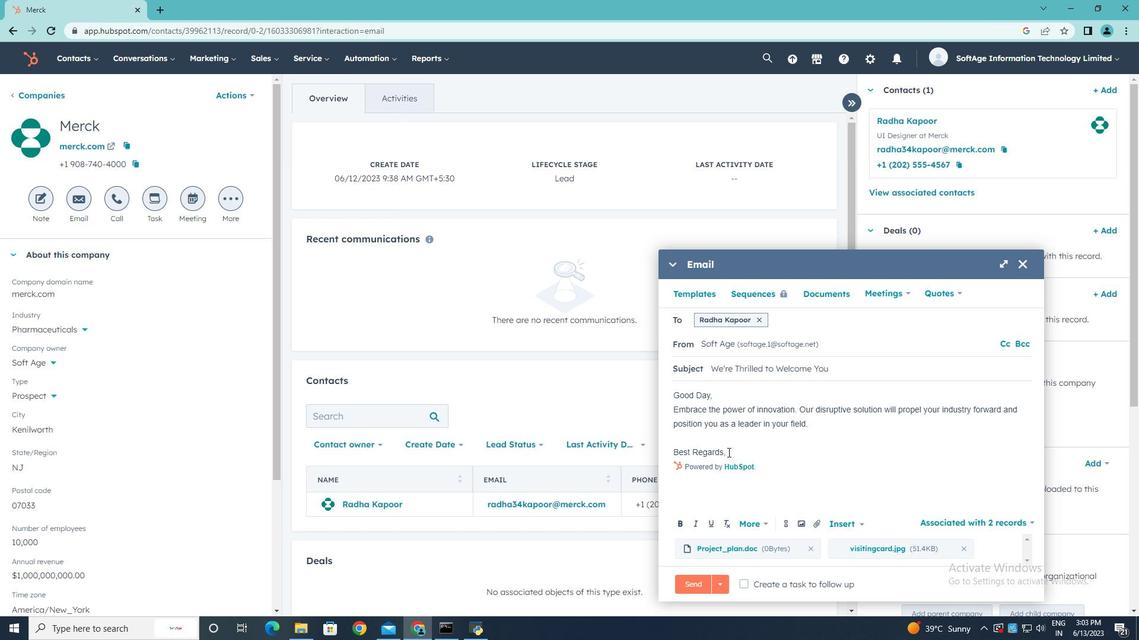 
Action: Mouse moved to (730, 451)
Screenshot: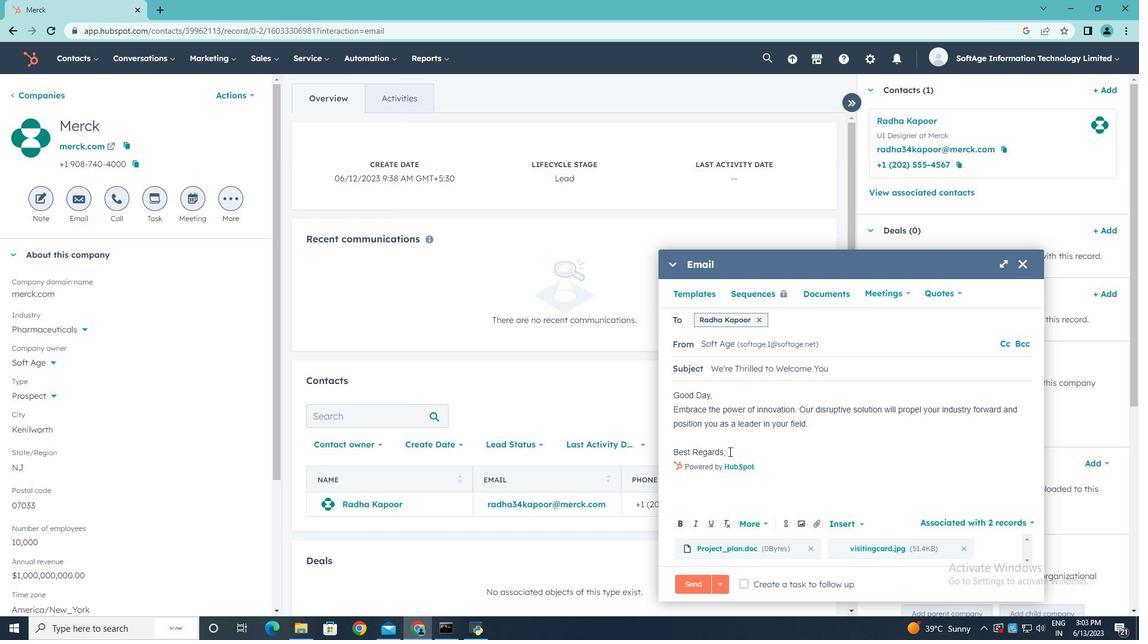 
Action: Key pressed <Key.enter>
Screenshot: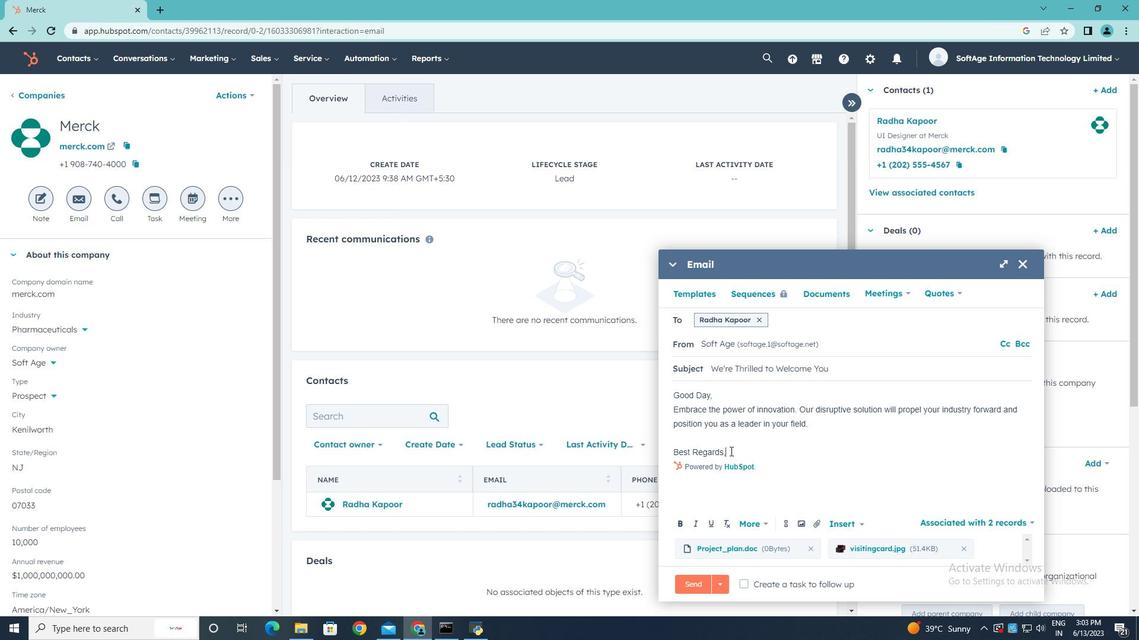 
Action: Mouse moved to (783, 524)
Screenshot: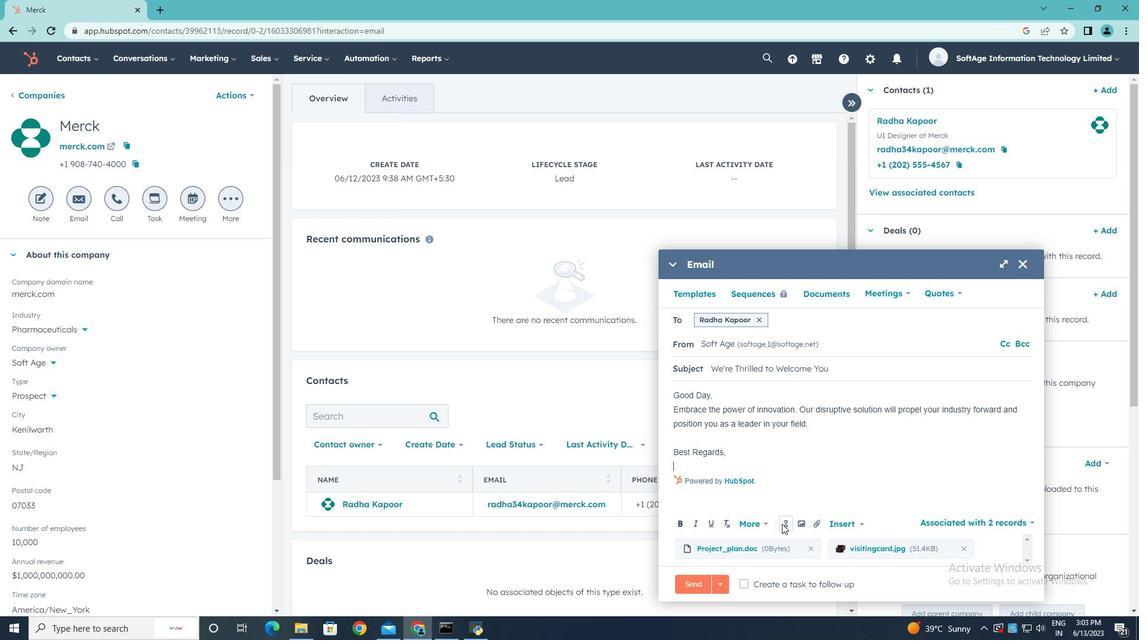 
Action: Mouse pressed left at (783, 524)
Screenshot: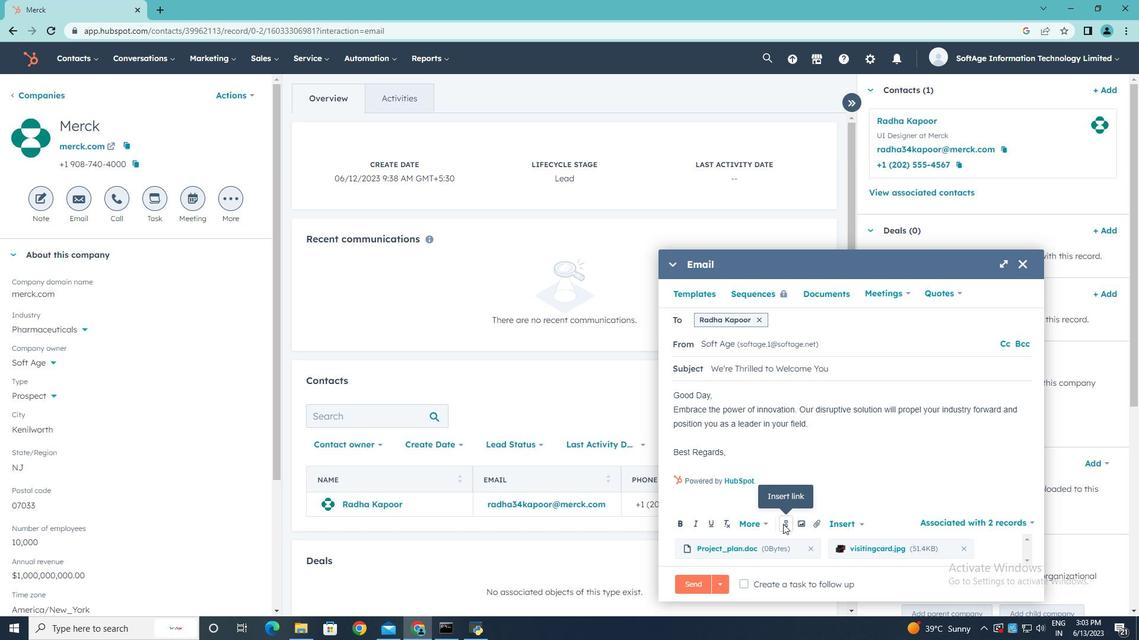 
Action: Mouse moved to (824, 388)
Screenshot: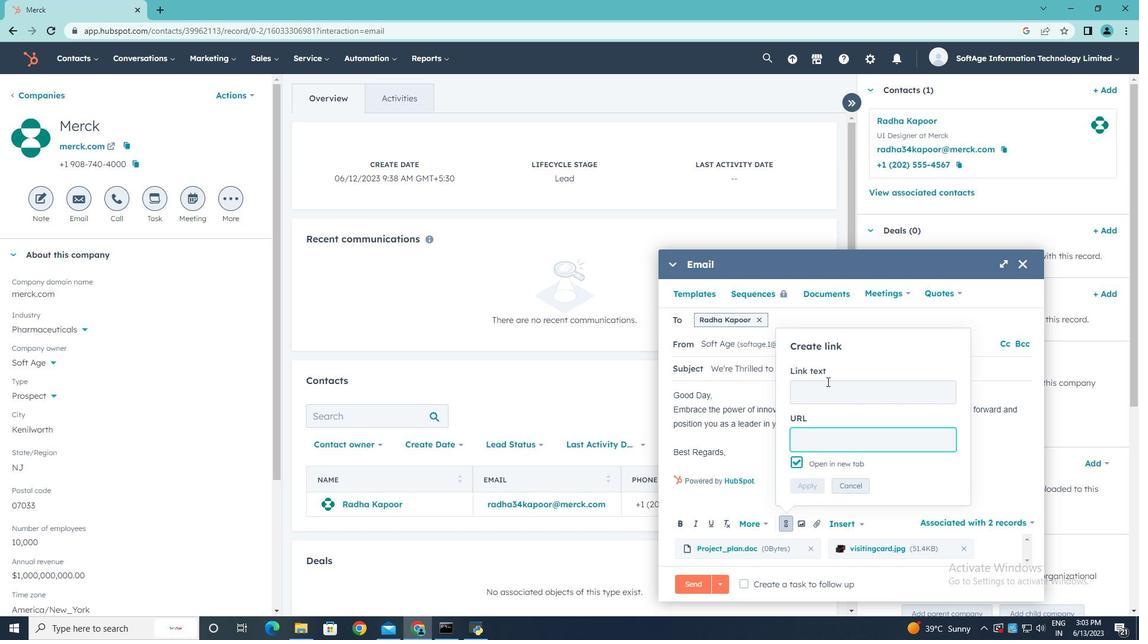 
Action: Mouse pressed left at (824, 388)
Screenshot: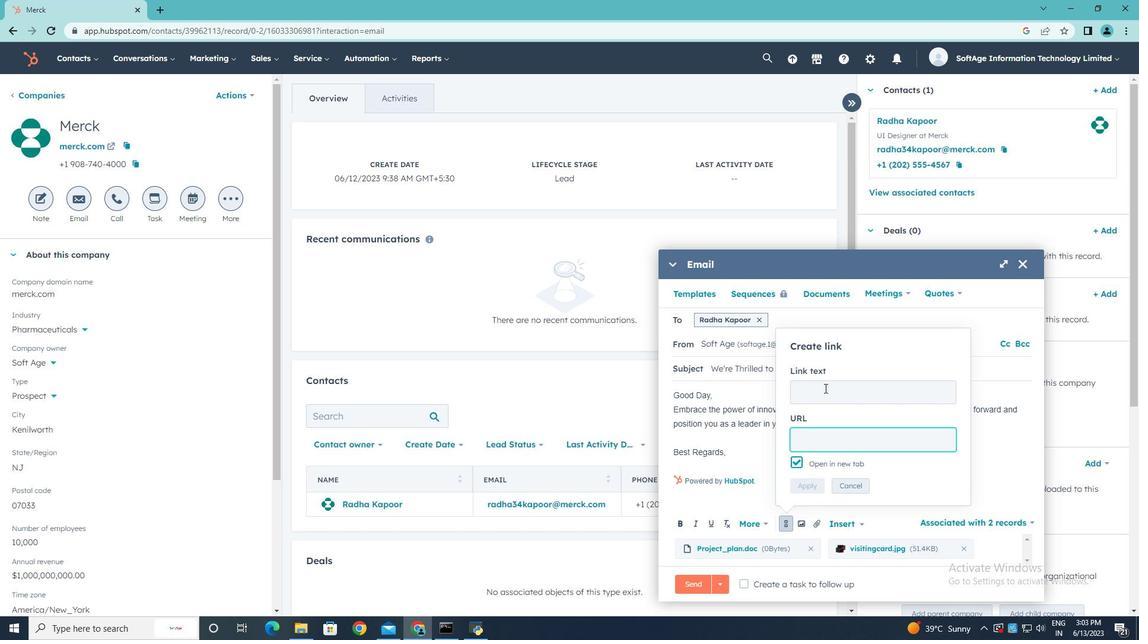 
Action: Key pressed <Key.shift><Key.shift><Key.shift><Key.shift><Key.shift><Key.shift><Key.shift><Key.shift><Key.shift><Key.shift><Key.shift><Key.shift><Key.shift>Te<Key.backspace>witter
Screenshot: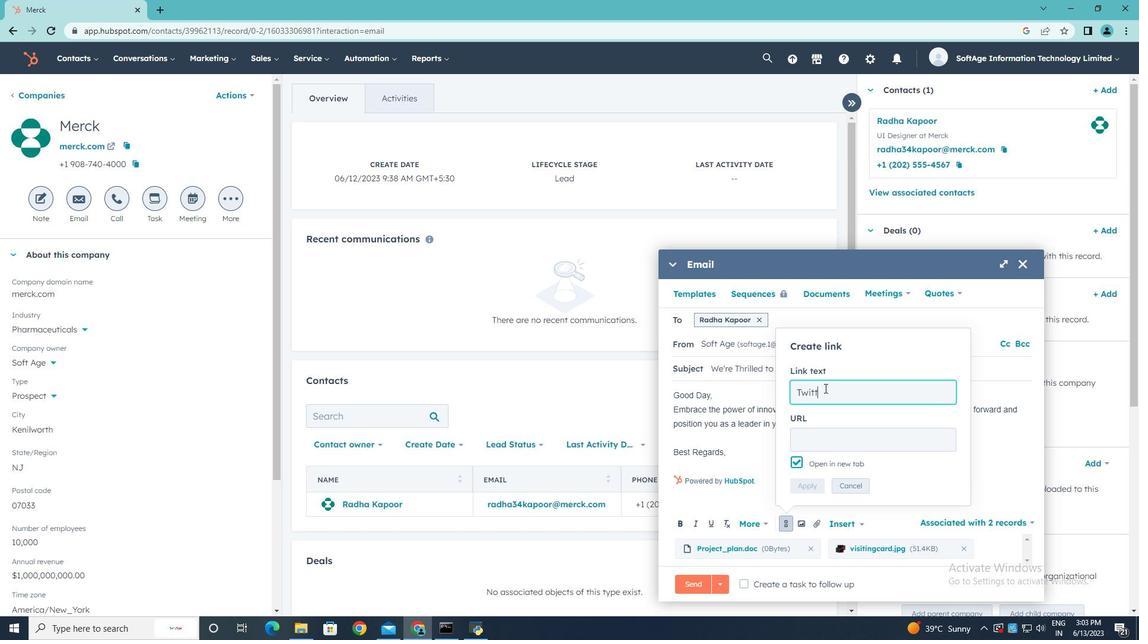 
Action: Mouse moved to (824, 442)
Screenshot: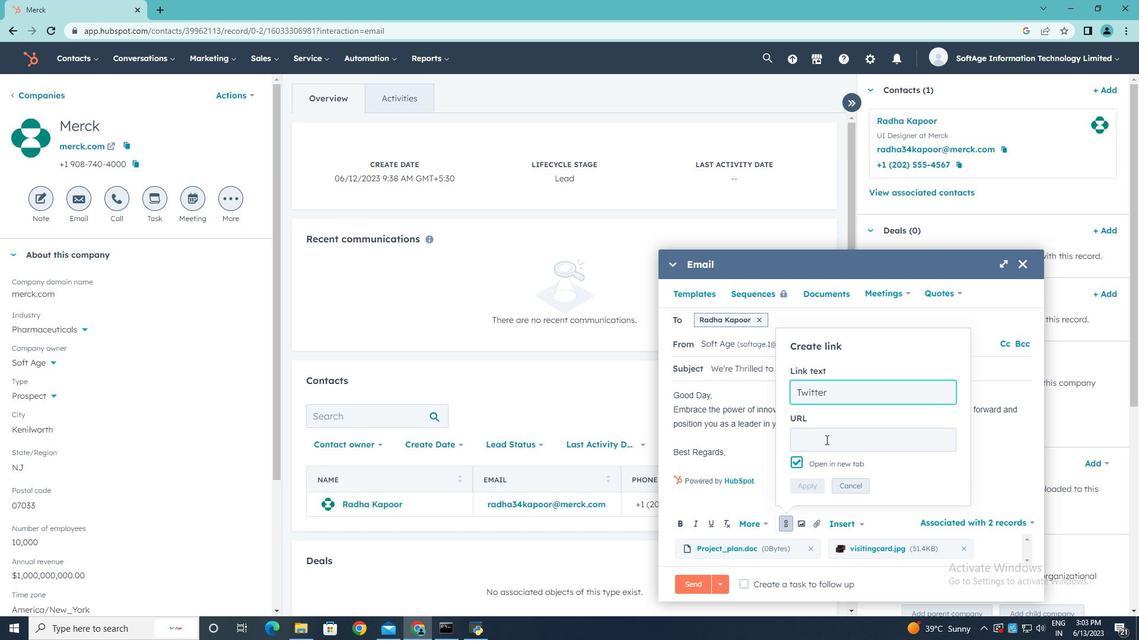 
Action: Mouse pressed left at (824, 442)
Screenshot: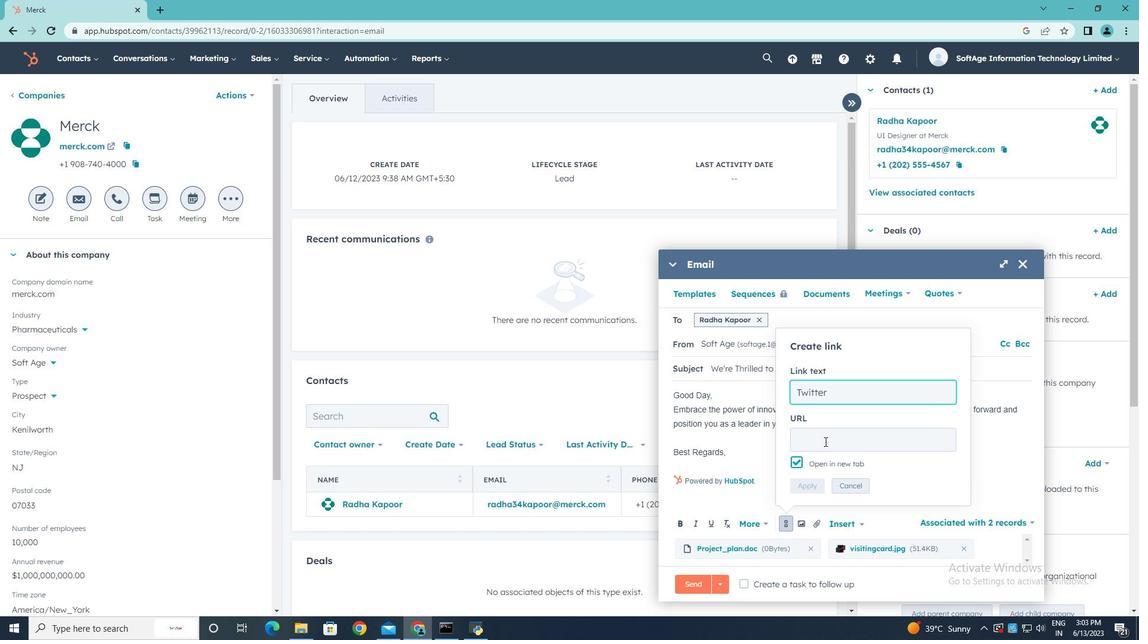 
Action: Key pressed twitter,<Key.backspace>.com
Screenshot: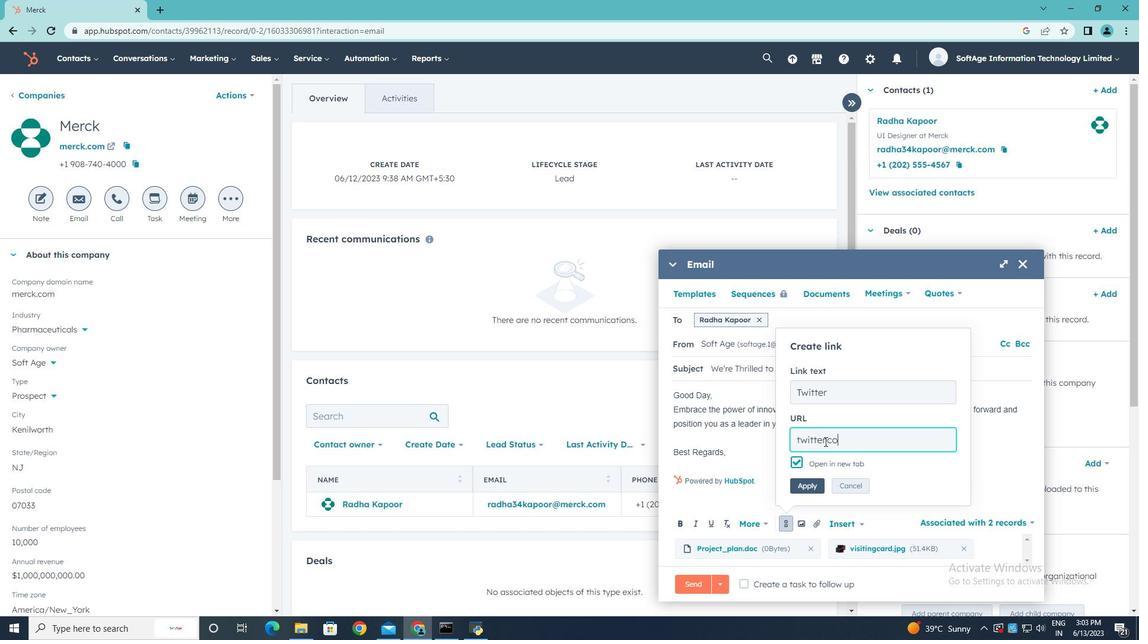 
Action: Mouse moved to (805, 484)
Screenshot: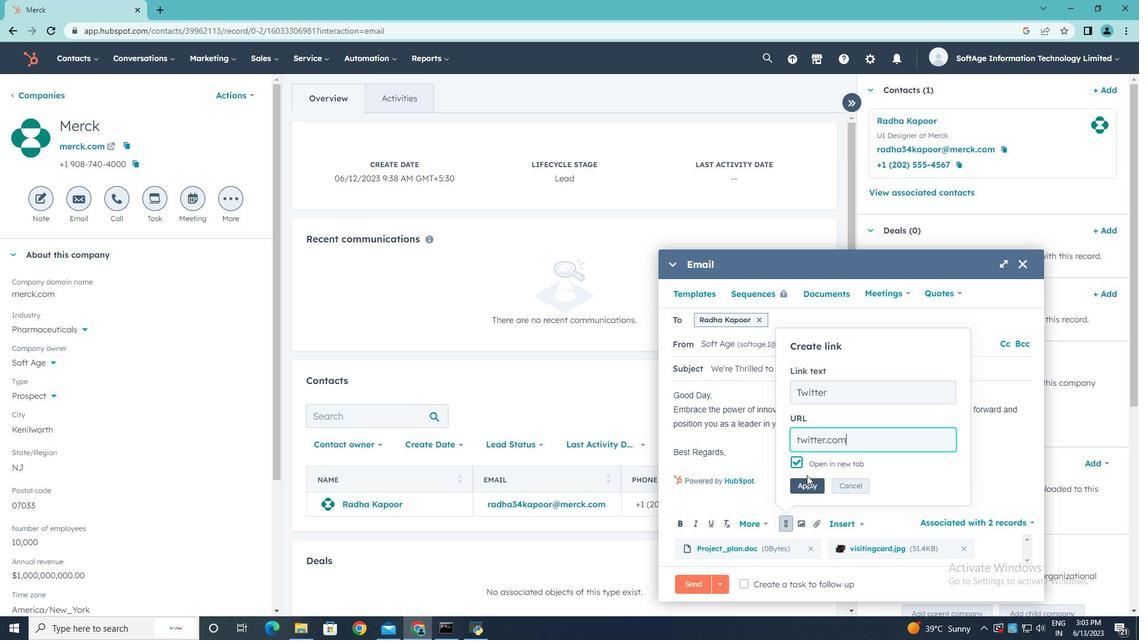 
Action: Mouse pressed left at (805, 484)
Screenshot: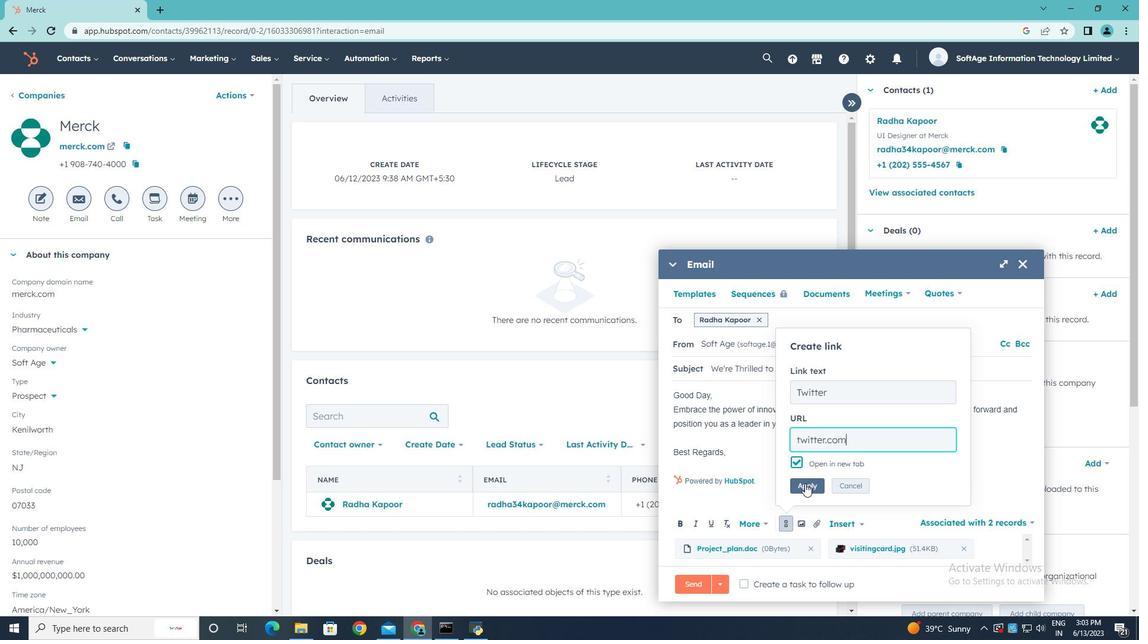 
Action: Mouse moved to (745, 584)
Screenshot: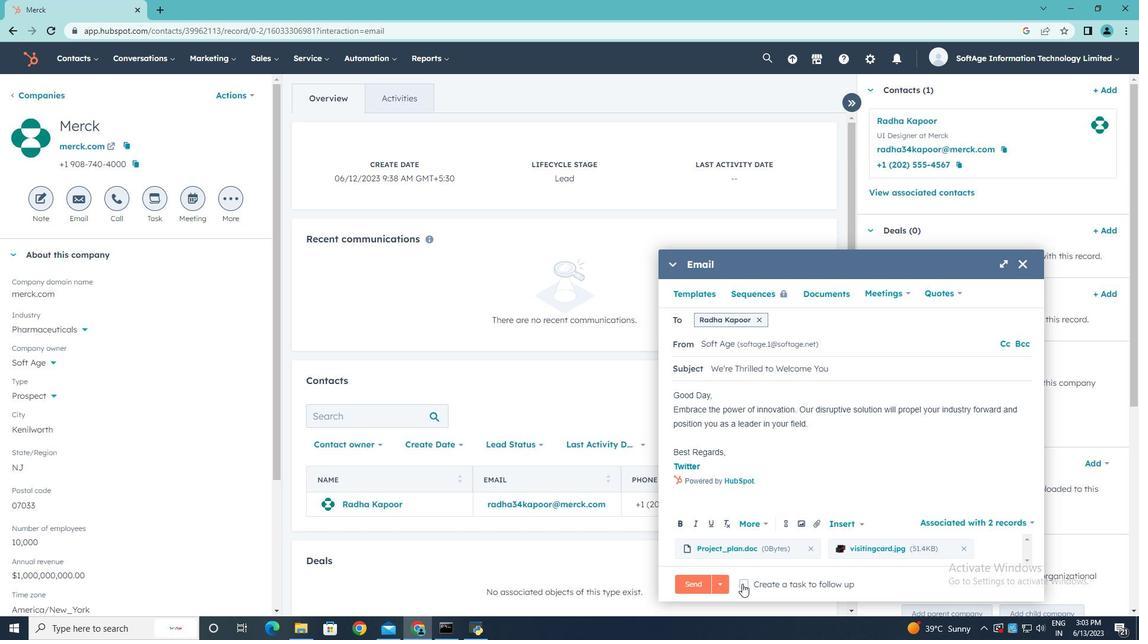 
Action: Mouse pressed left at (745, 584)
Screenshot: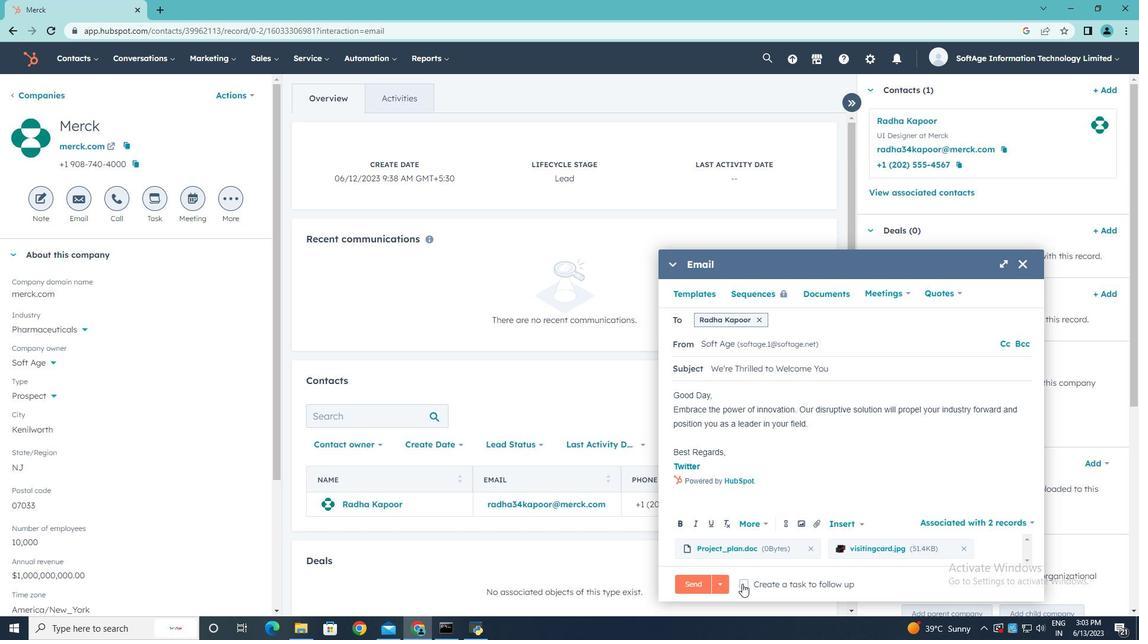 
Action: Mouse moved to (976, 586)
Screenshot: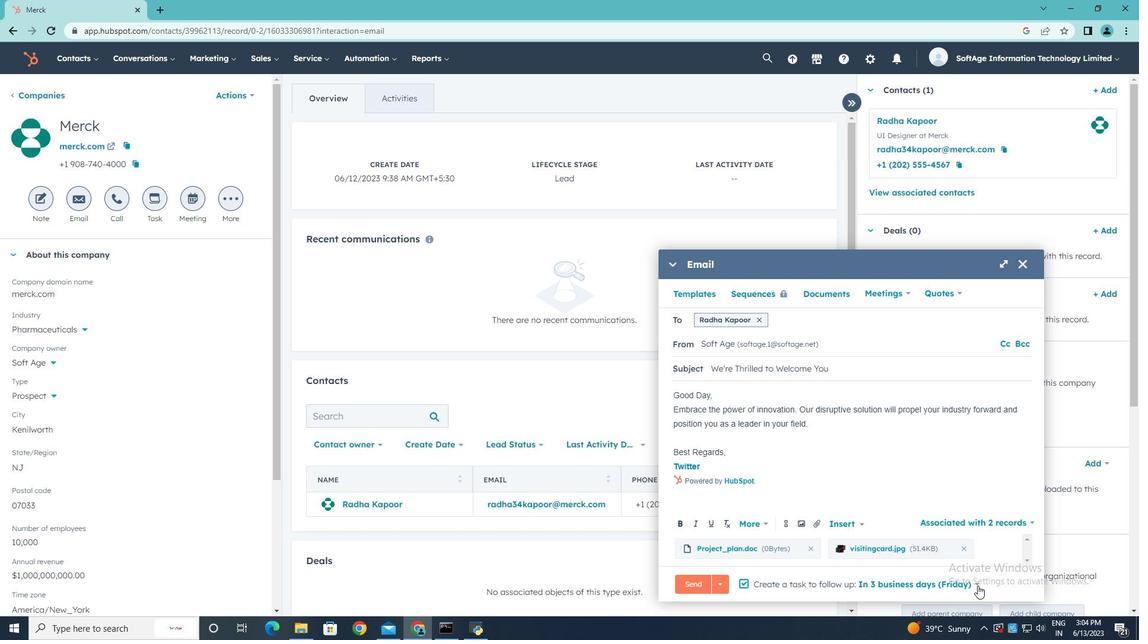 
Action: Mouse pressed left at (976, 586)
Screenshot: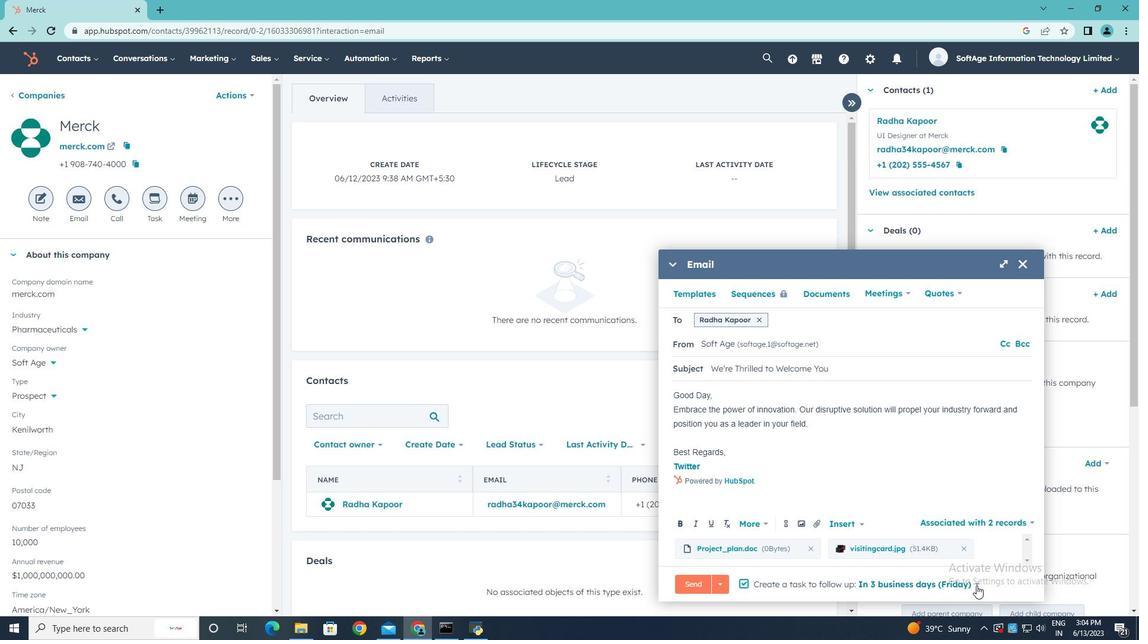 
Action: Mouse moved to (955, 472)
Screenshot: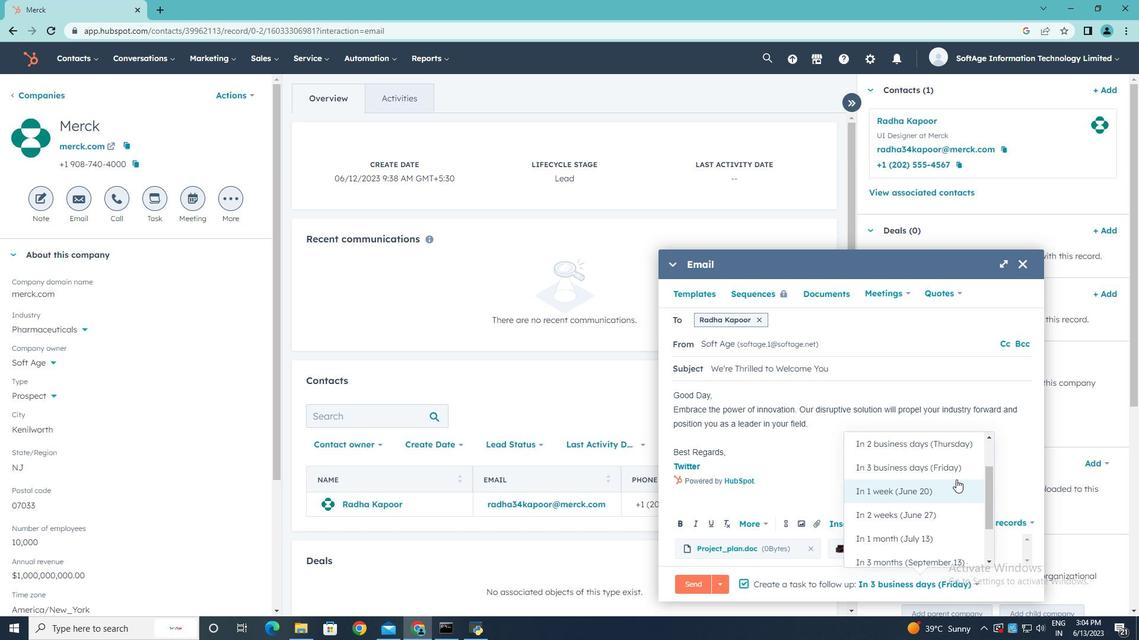 
Action: Mouse pressed left at (955, 472)
Screenshot: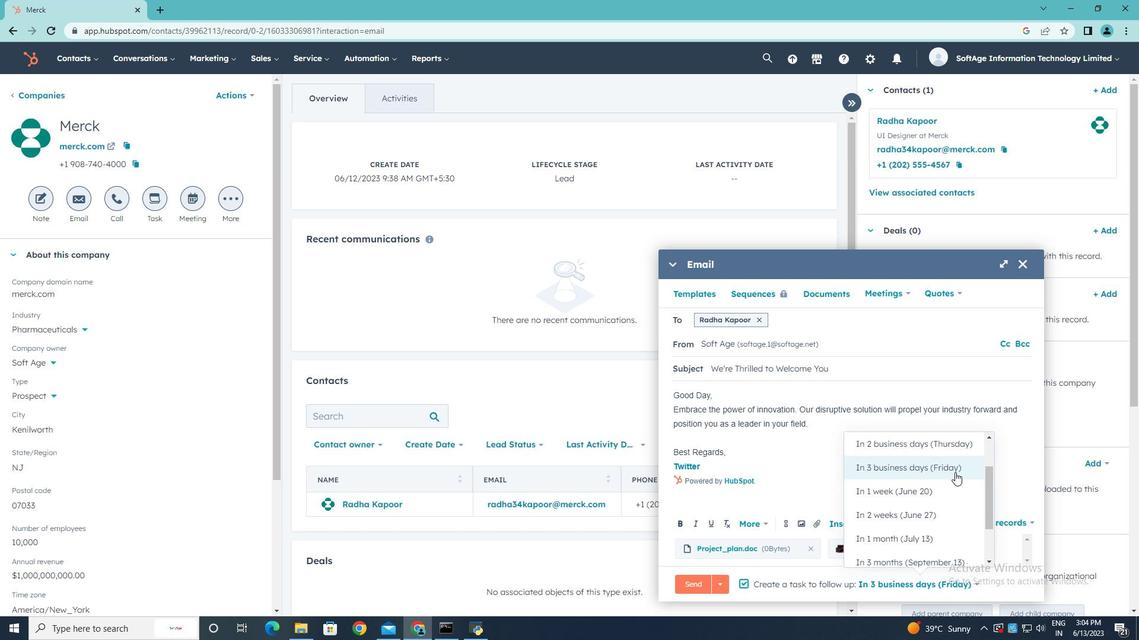 
Action: Mouse moved to (698, 584)
Screenshot: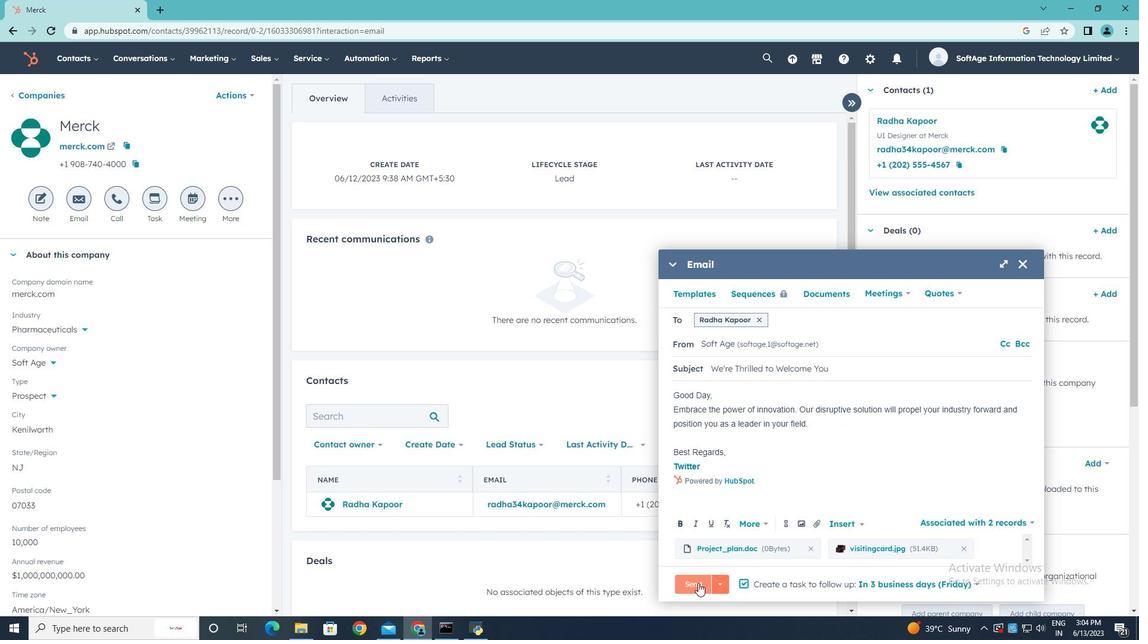 
Action: Mouse pressed left at (698, 584)
Screenshot: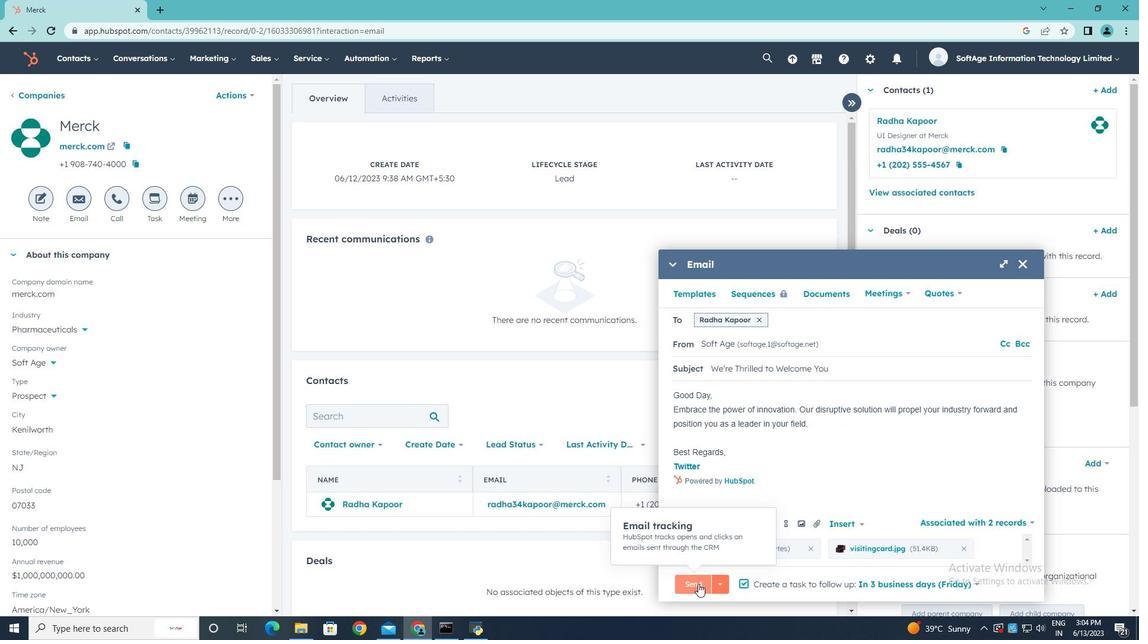 
